 Task: Check the sale-to-list ratio of common area in the last 1 year.
Action: Mouse moved to (823, 188)
Screenshot: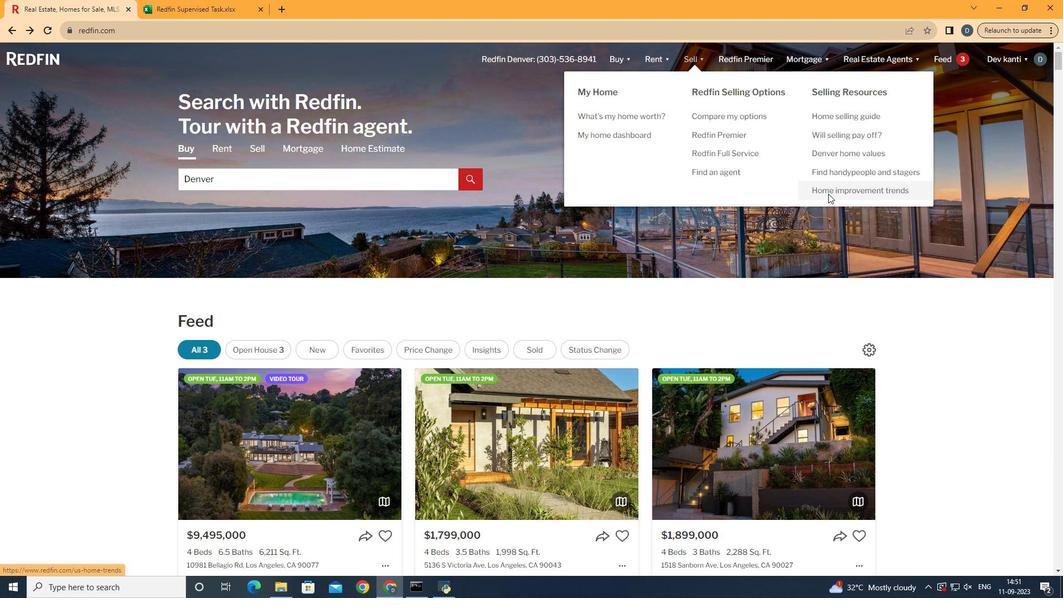 
Action: Mouse pressed left at (823, 188)
Screenshot: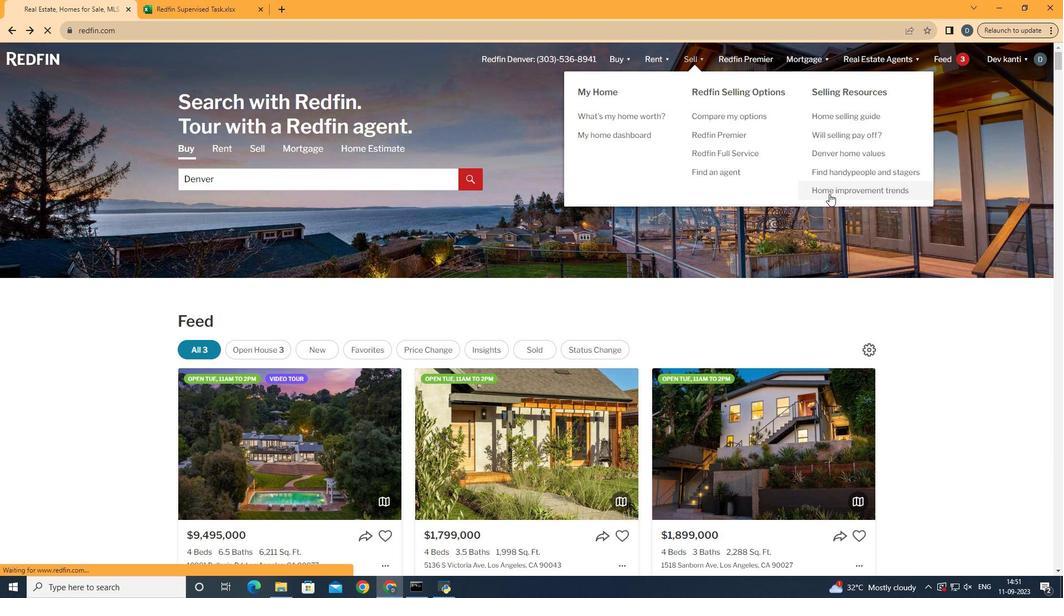 
Action: Mouse moved to (269, 206)
Screenshot: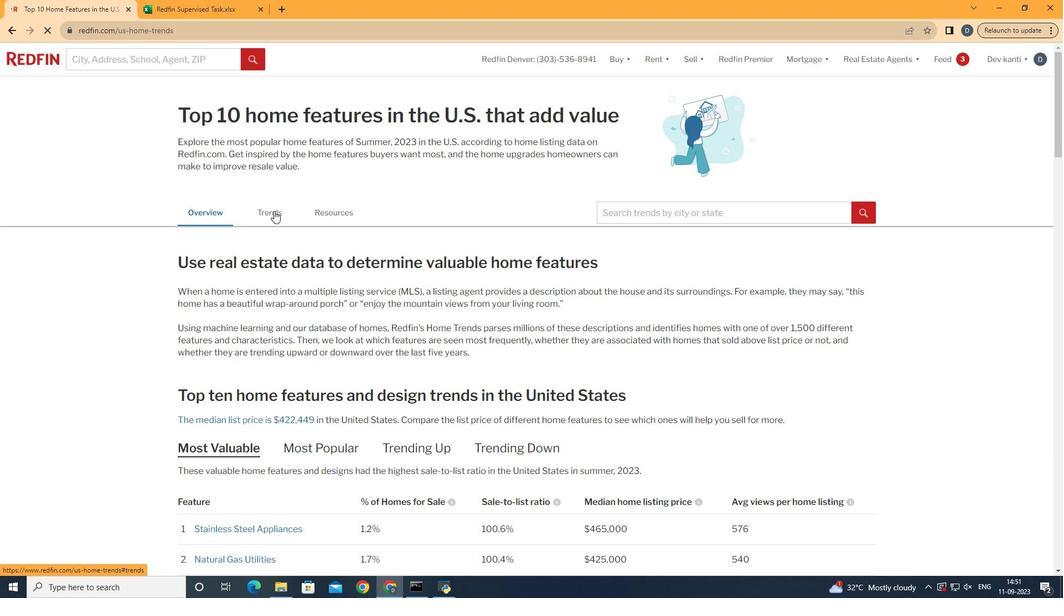 
Action: Mouse pressed left at (269, 206)
Screenshot: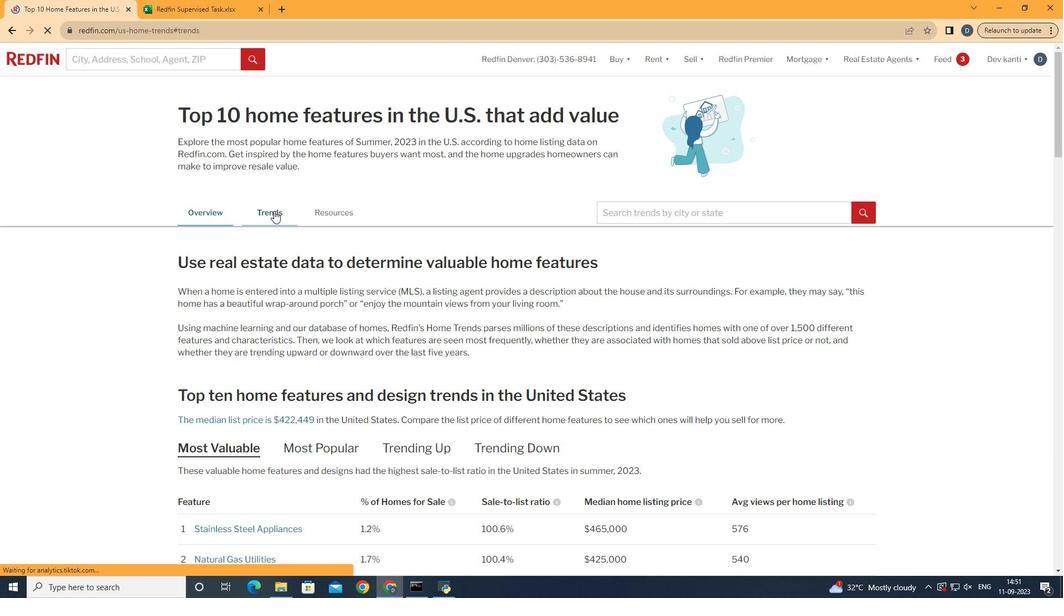 
Action: Mouse moved to (389, 311)
Screenshot: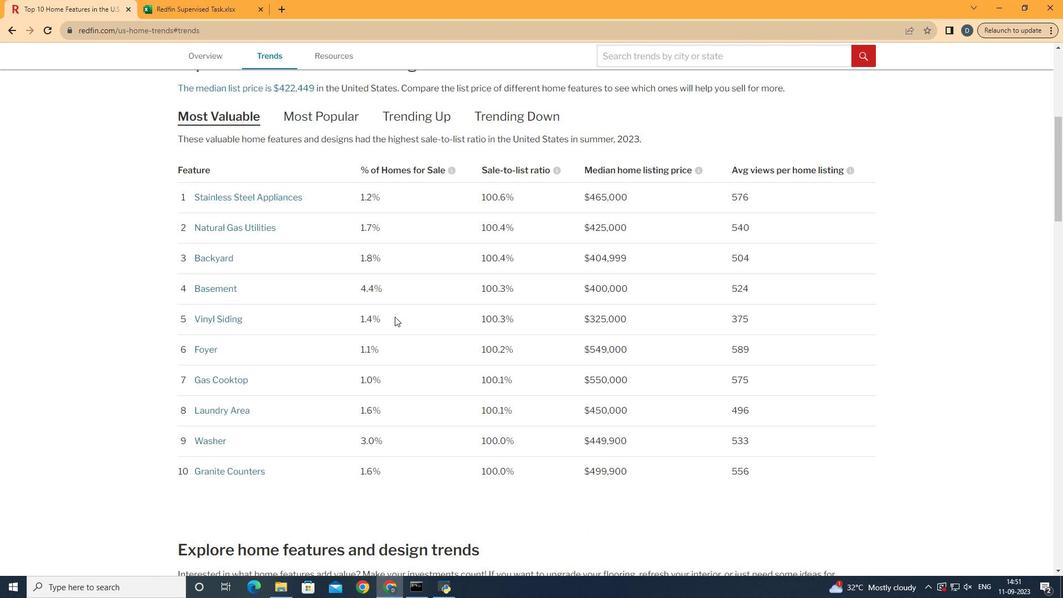 
Action: Mouse scrolled (389, 311) with delta (0, 0)
Screenshot: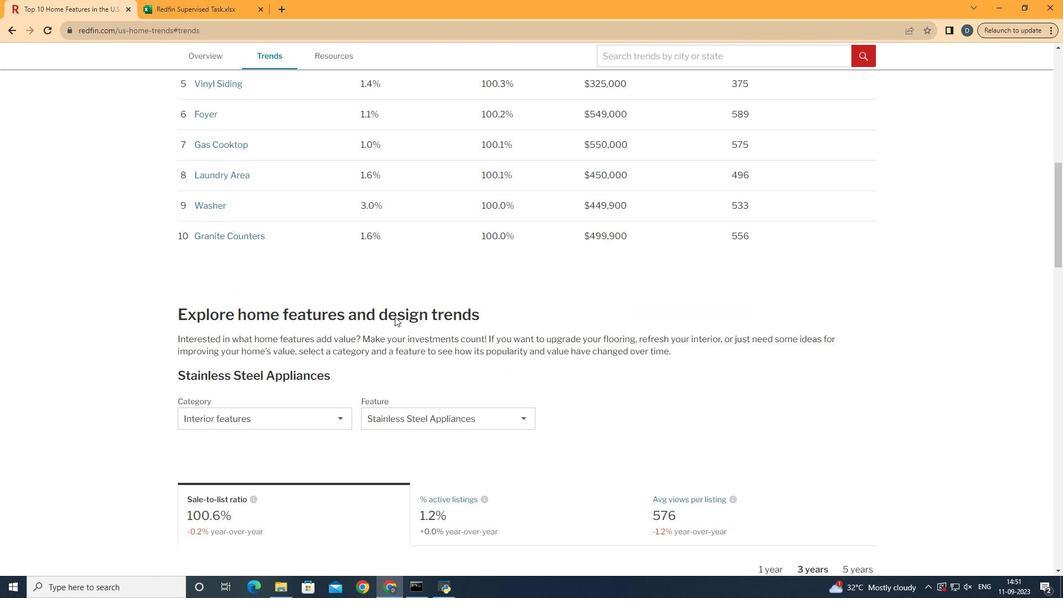 
Action: Mouse scrolled (389, 311) with delta (0, 0)
Screenshot: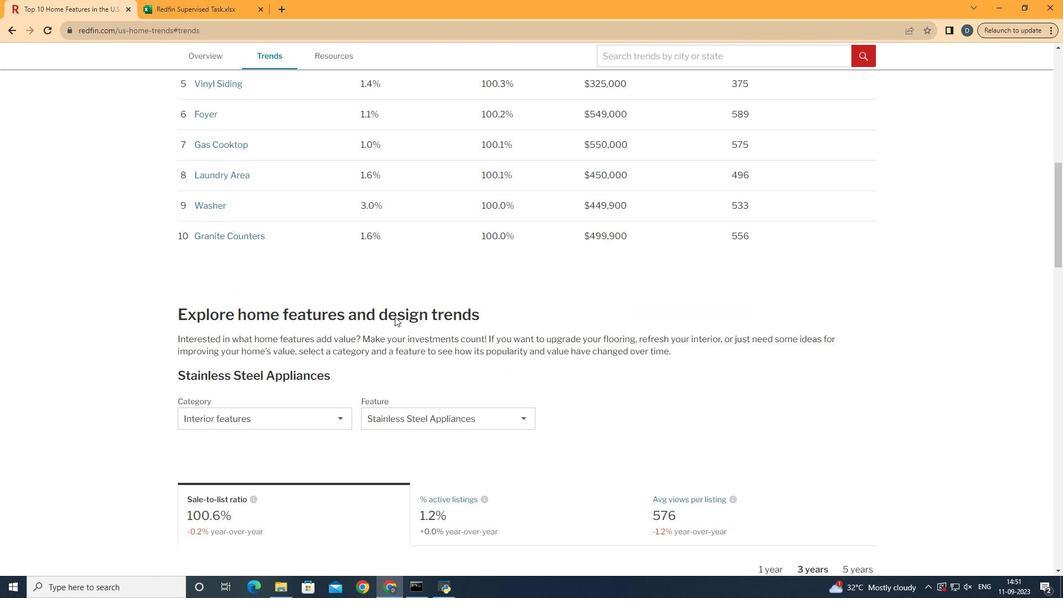 
Action: Mouse scrolled (389, 311) with delta (0, 0)
Screenshot: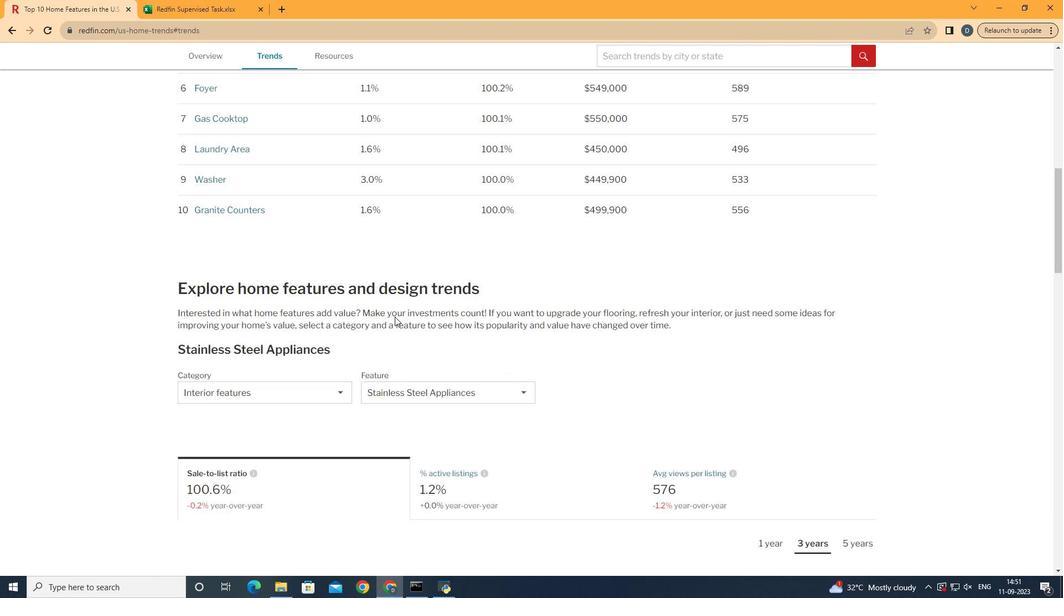 
Action: Mouse scrolled (389, 311) with delta (0, 0)
Screenshot: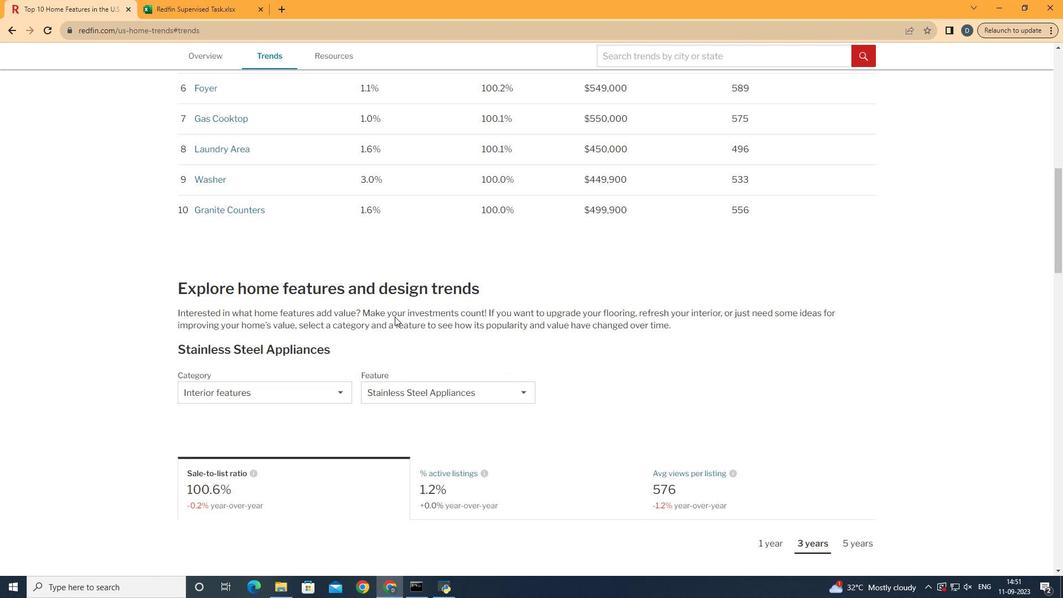 
Action: Mouse scrolled (389, 311) with delta (0, 0)
Screenshot: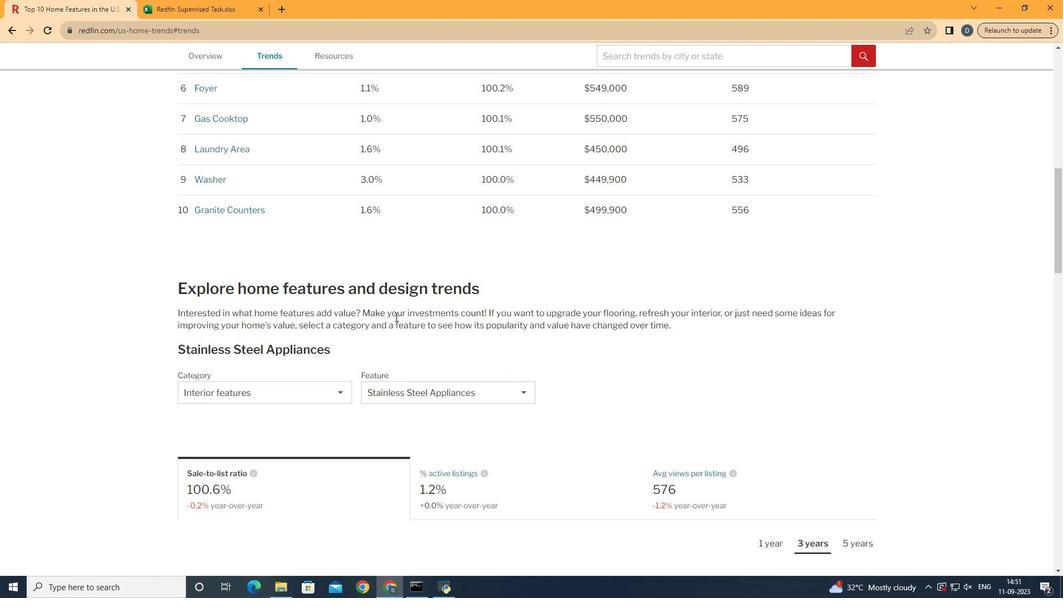 
Action: Mouse moved to (390, 311)
Screenshot: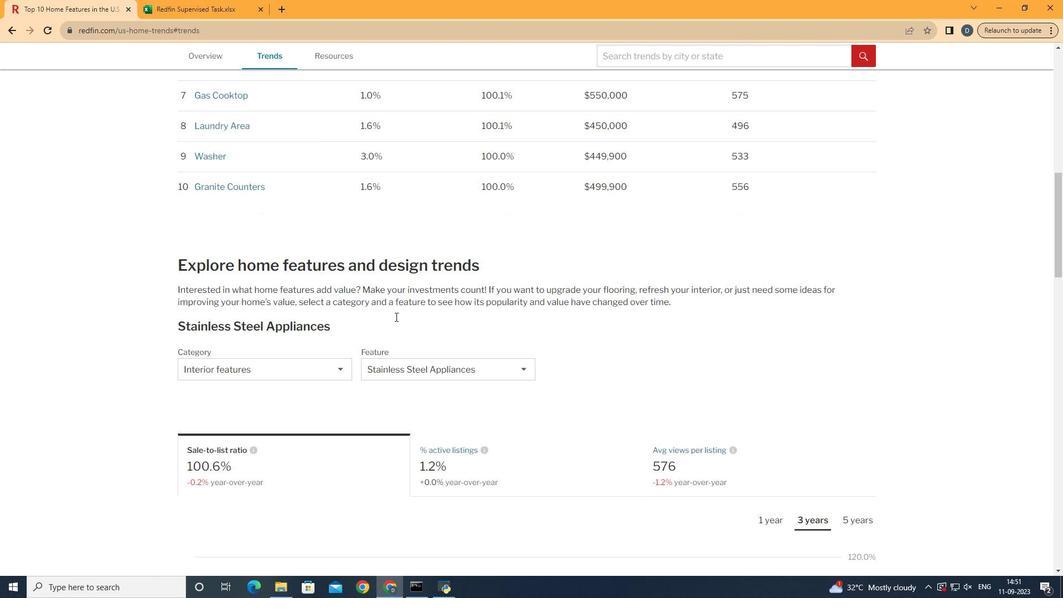 
Action: Mouse scrolled (390, 311) with delta (0, 0)
Screenshot: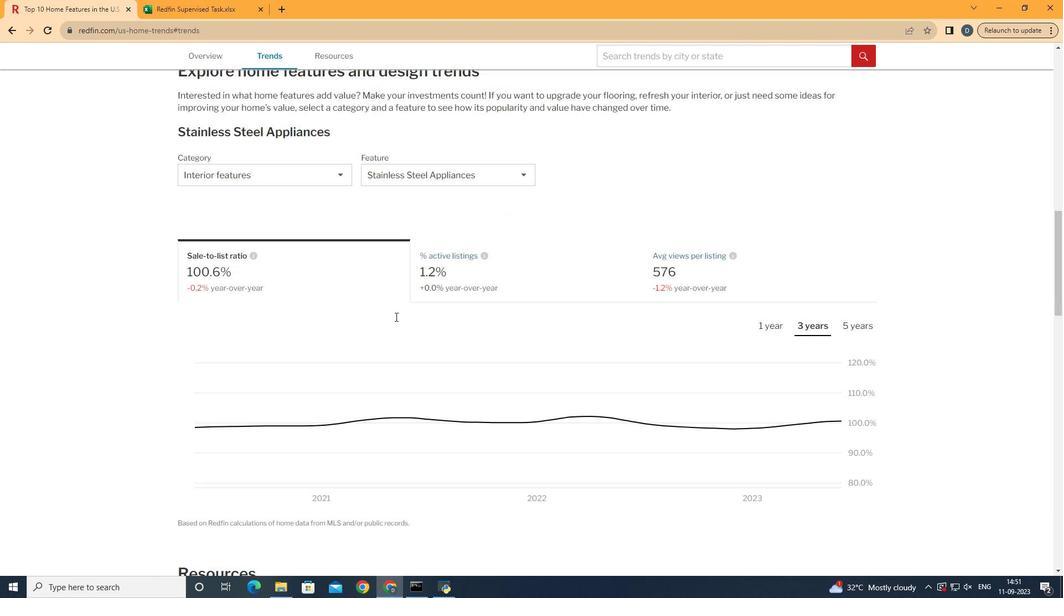 
Action: Mouse scrolled (390, 311) with delta (0, 0)
Screenshot: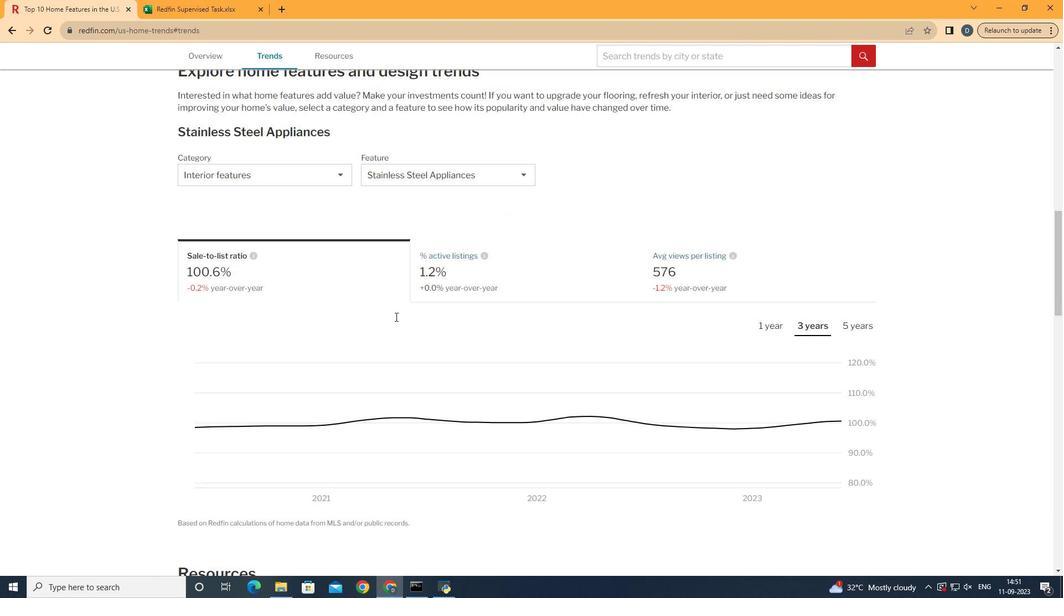 
Action: Mouse scrolled (390, 311) with delta (0, 0)
Screenshot: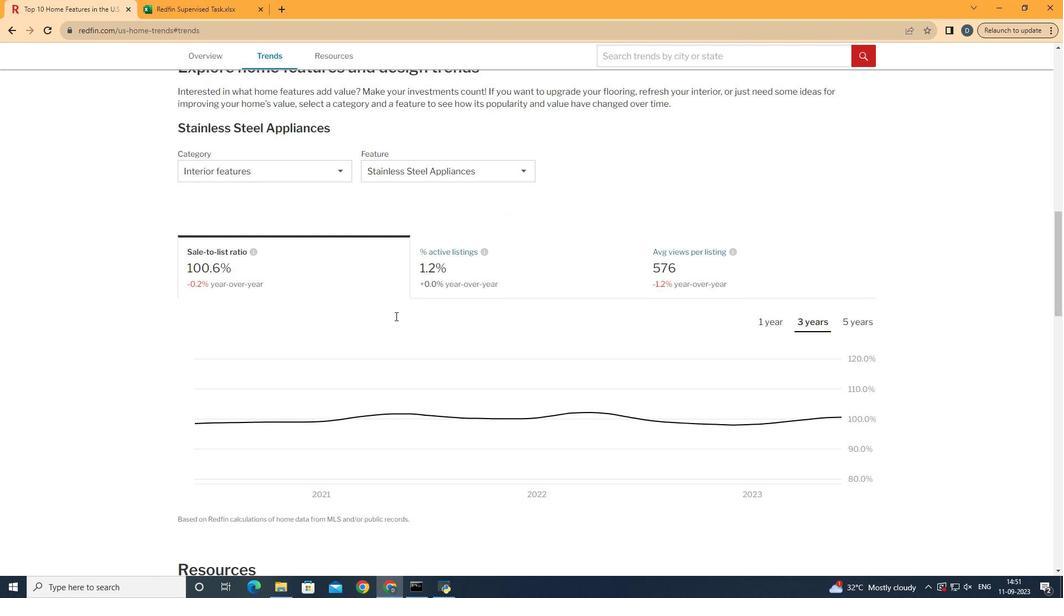 
Action: Mouse scrolled (390, 311) with delta (0, 0)
Screenshot: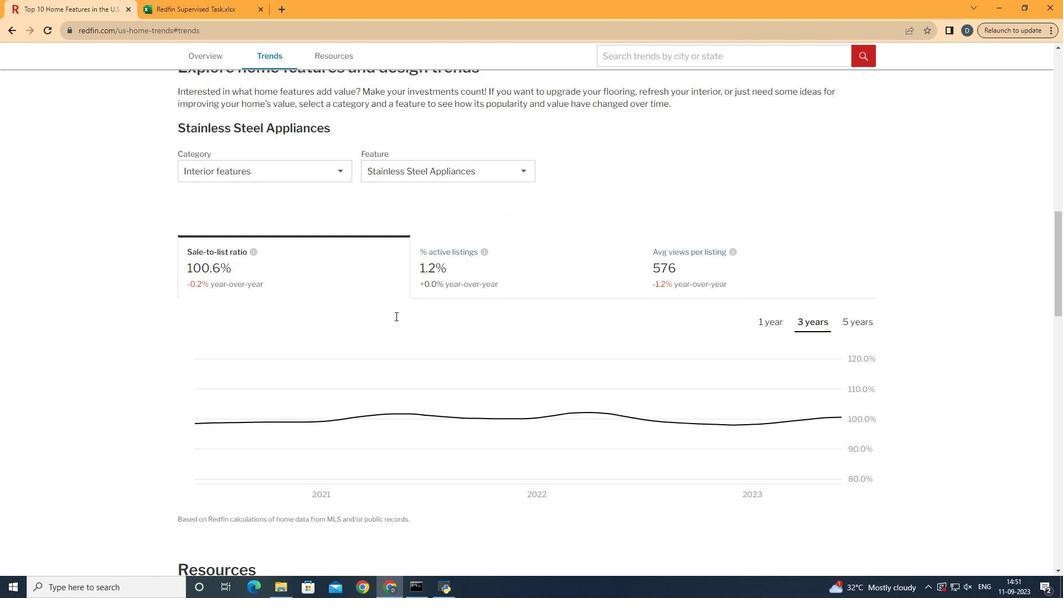 
Action: Mouse moved to (297, 166)
Screenshot: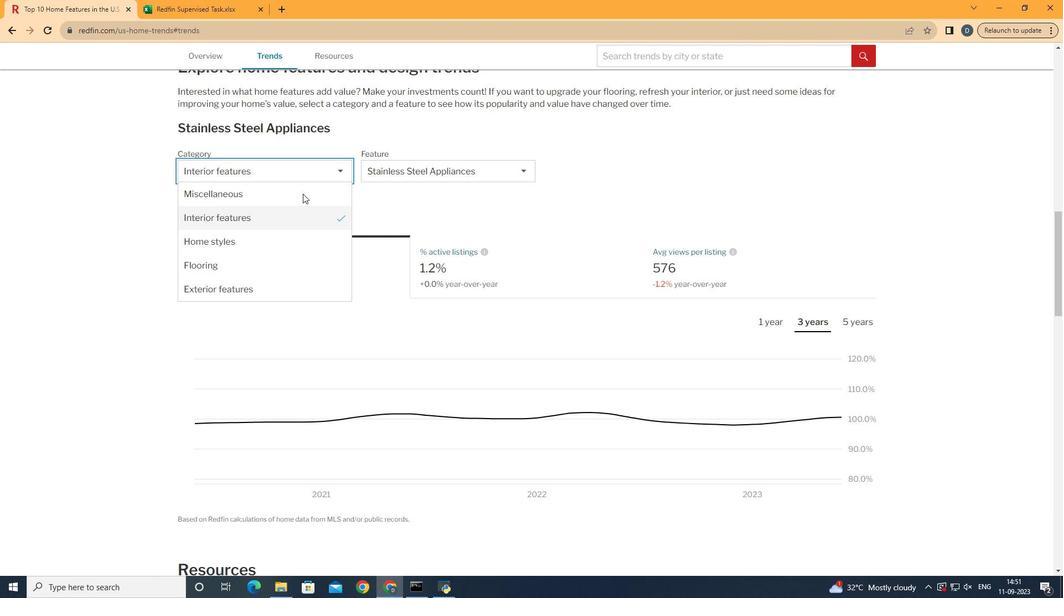 
Action: Mouse pressed left at (297, 166)
Screenshot: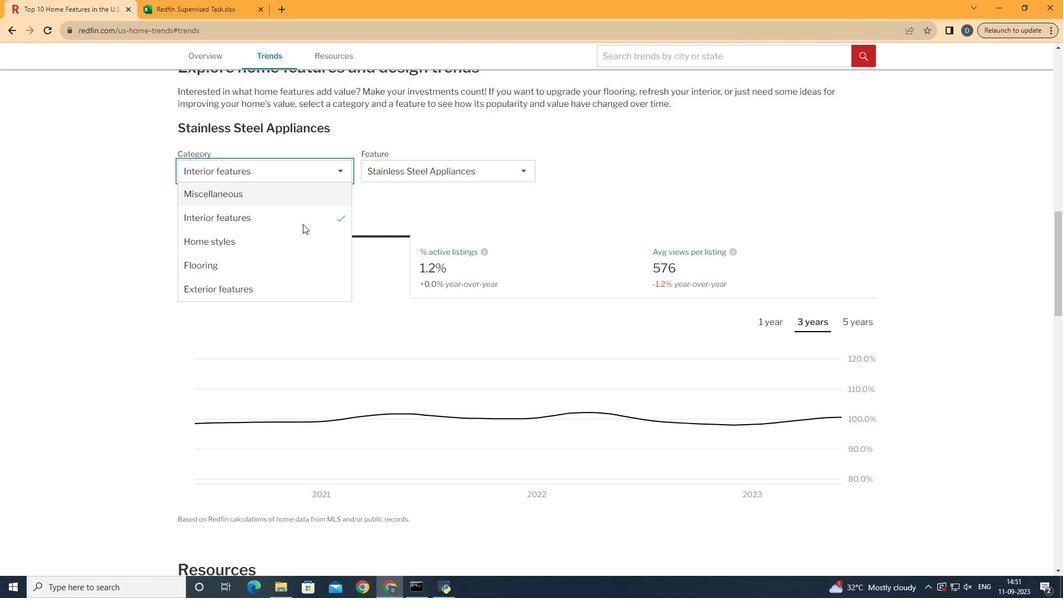 
Action: Mouse moved to (319, 217)
Screenshot: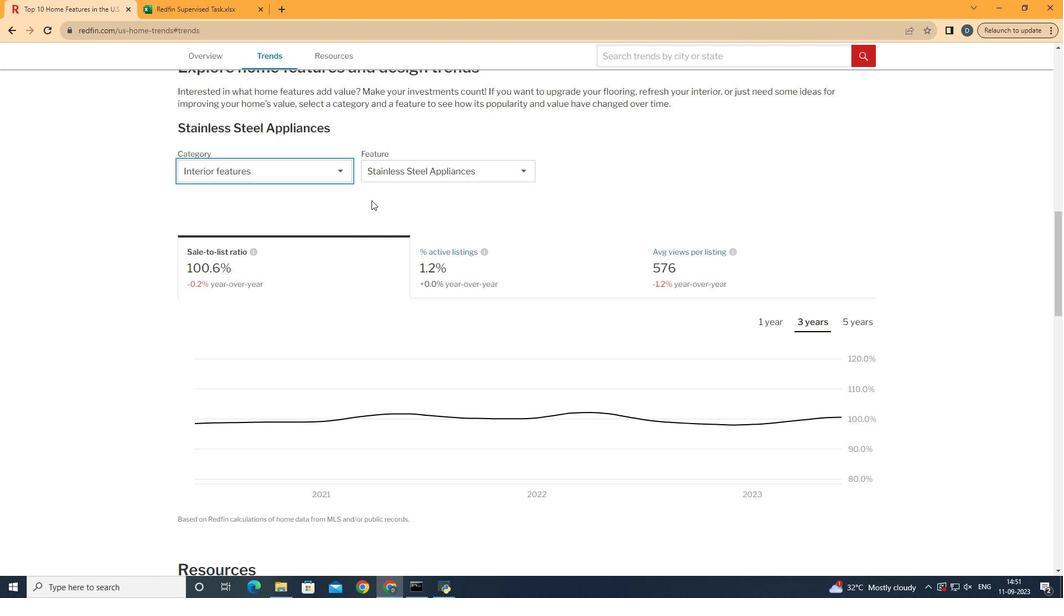 
Action: Mouse pressed left at (319, 217)
Screenshot: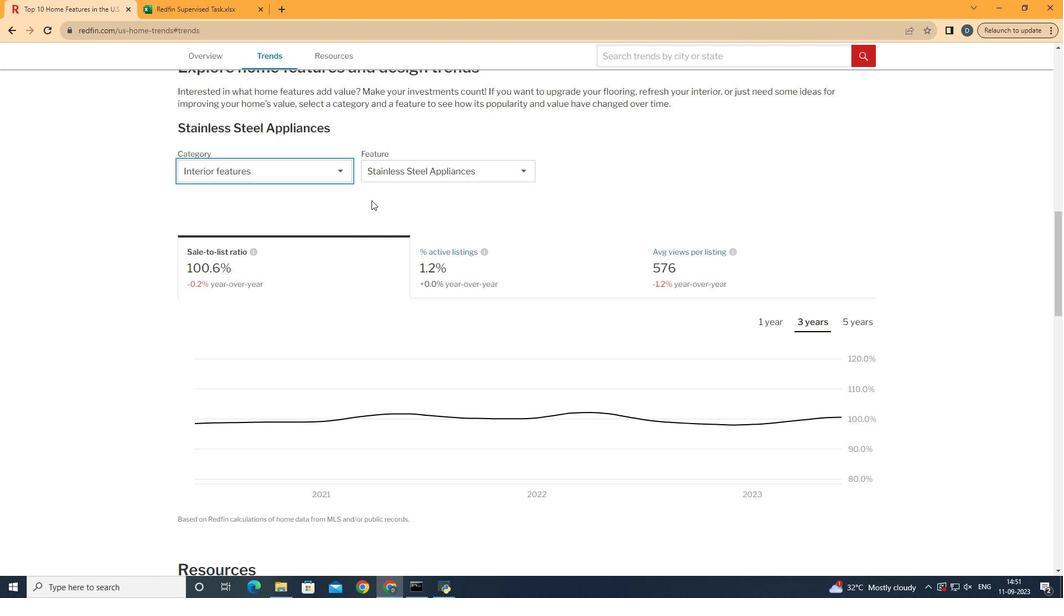 
Action: Mouse moved to (421, 169)
Screenshot: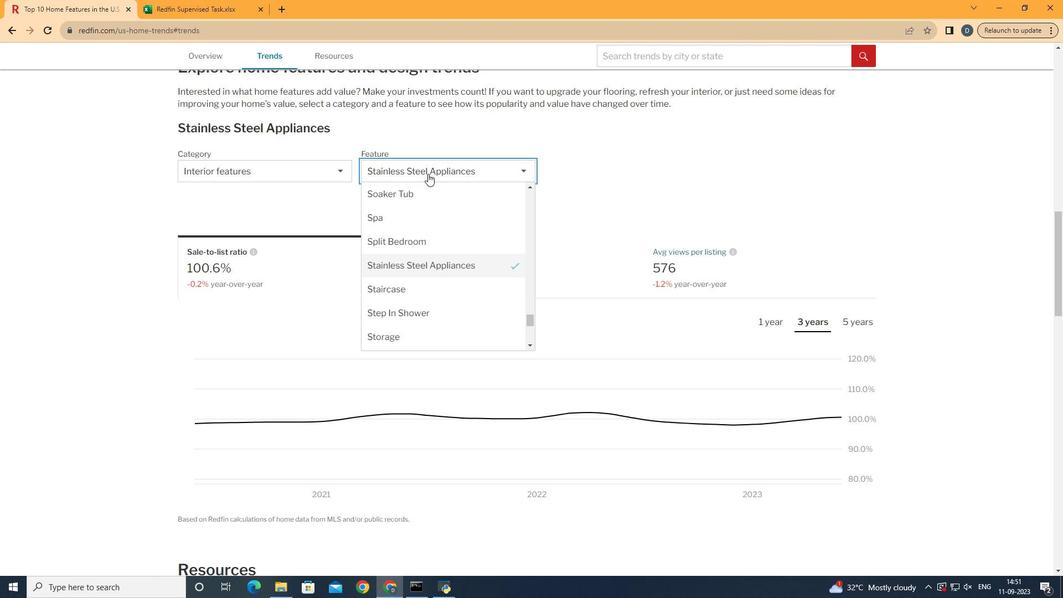 
Action: Mouse pressed left at (421, 169)
Screenshot: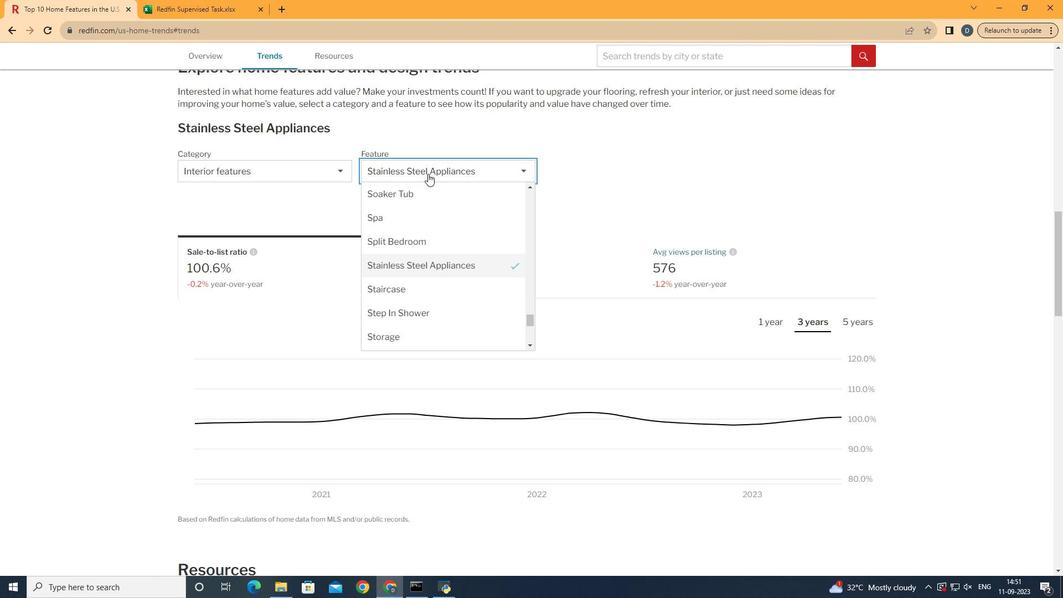 
Action: Mouse moved to (466, 296)
Screenshot: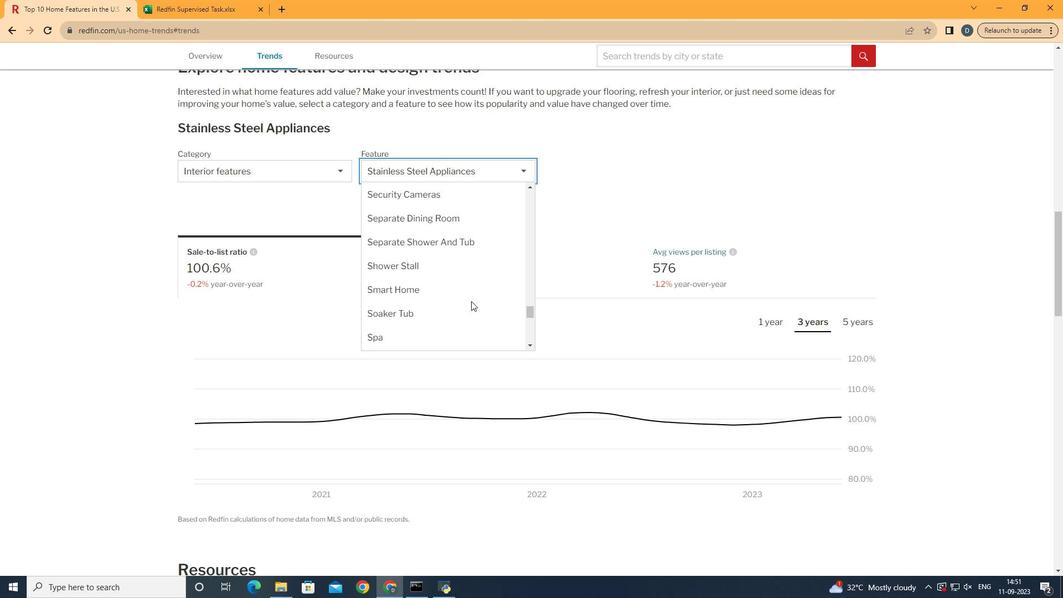 
Action: Mouse scrolled (466, 296) with delta (0, 0)
Screenshot: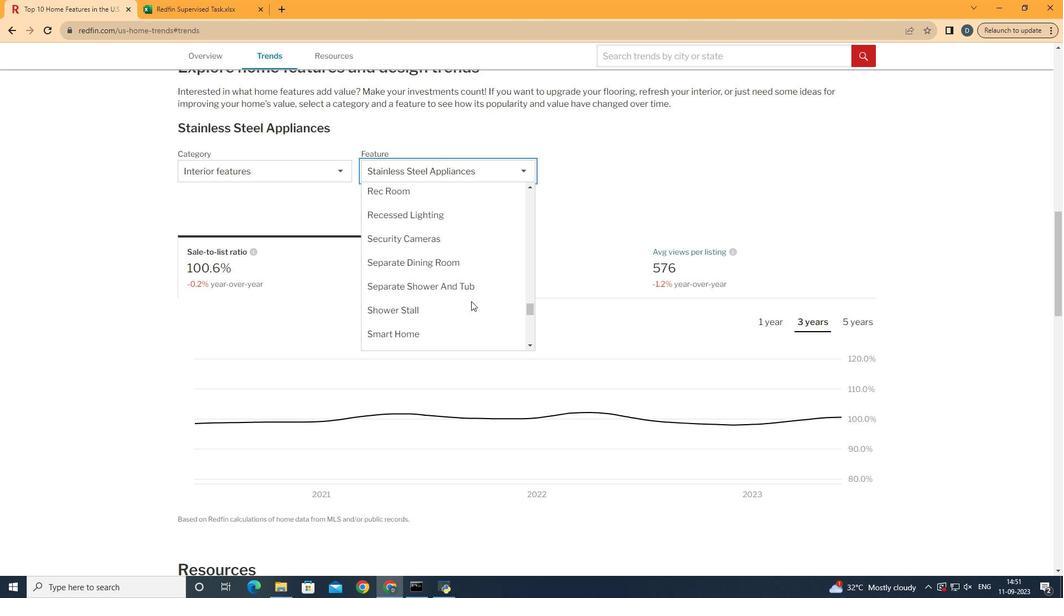 
Action: Mouse scrolled (466, 296) with delta (0, 0)
Screenshot: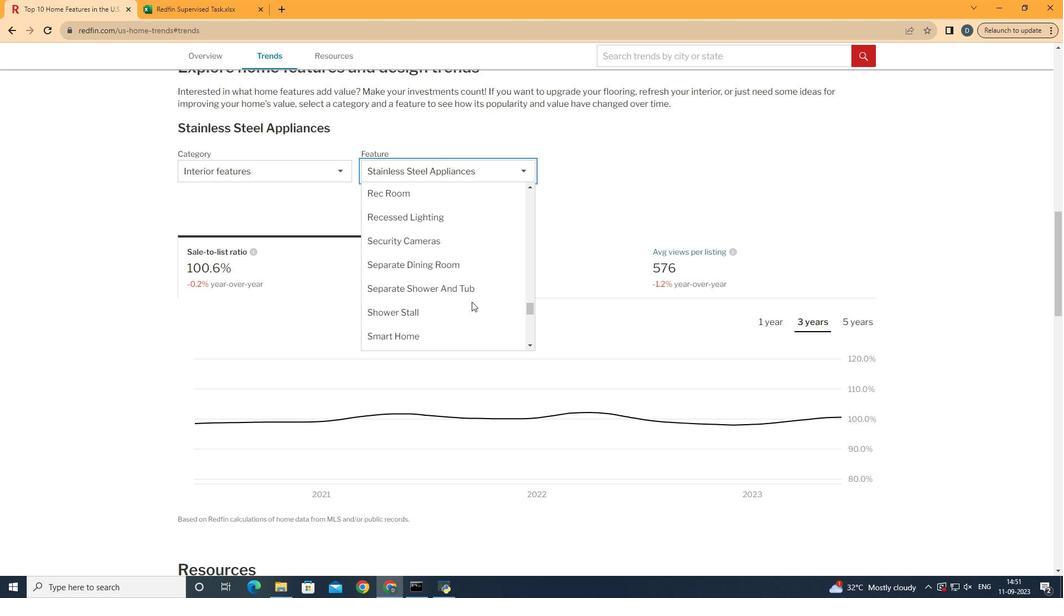 
Action: Mouse scrolled (466, 296) with delta (0, 0)
Screenshot: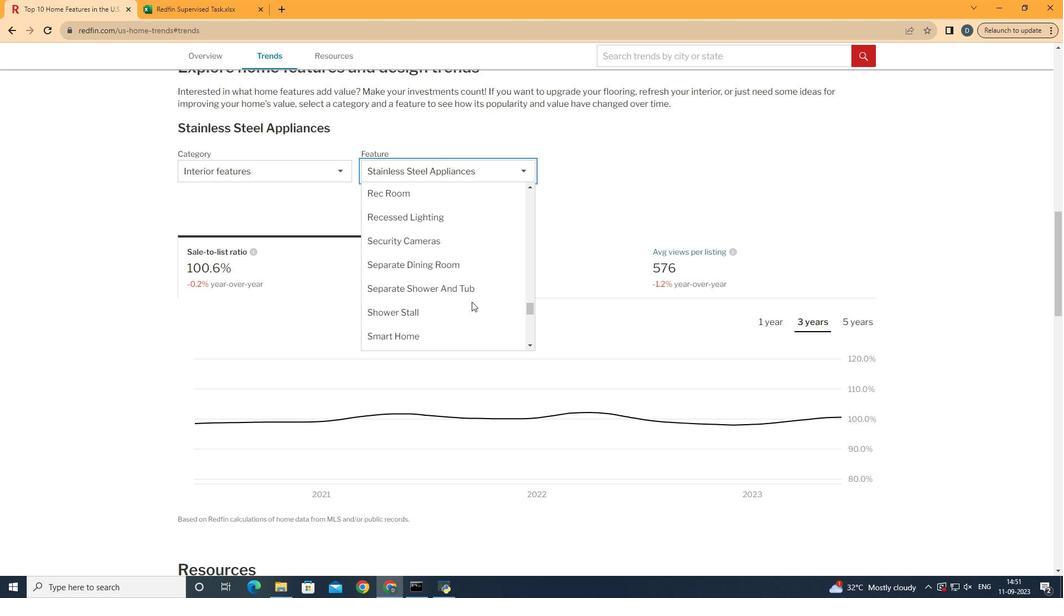 
Action: Mouse scrolled (466, 296) with delta (0, 0)
Screenshot: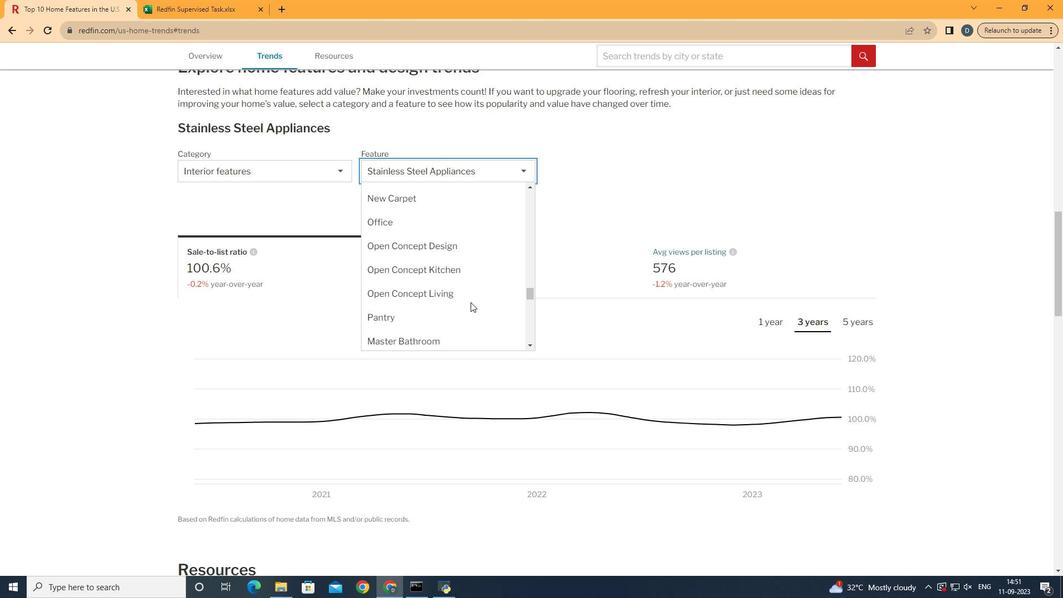 
Action: Mouse scrolled (466, 296) with delta (0, 0)
Screenshot: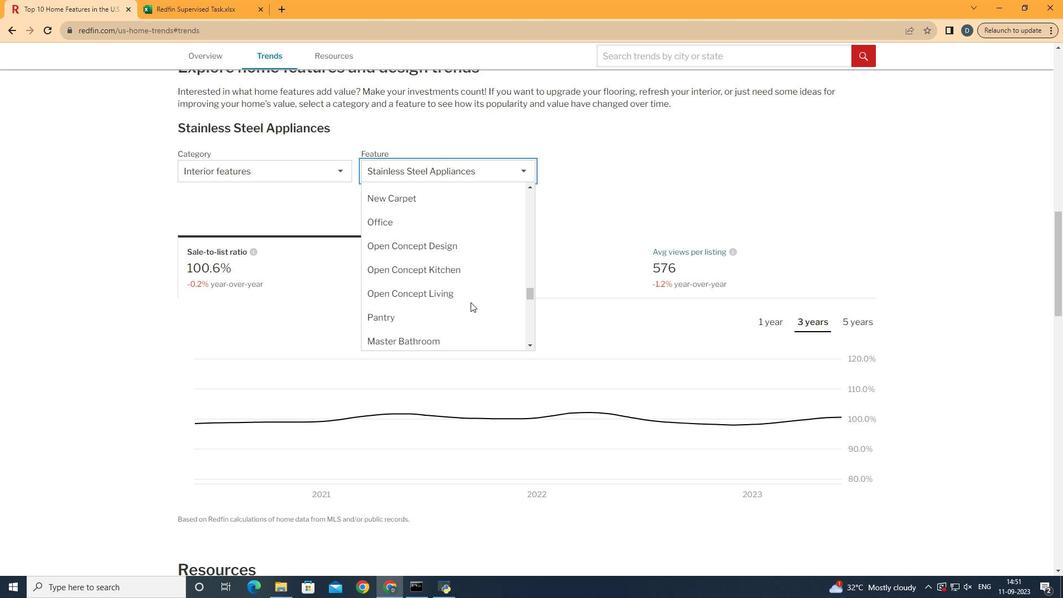 
Action: Mouse moved to (466, 296)
Screenshot: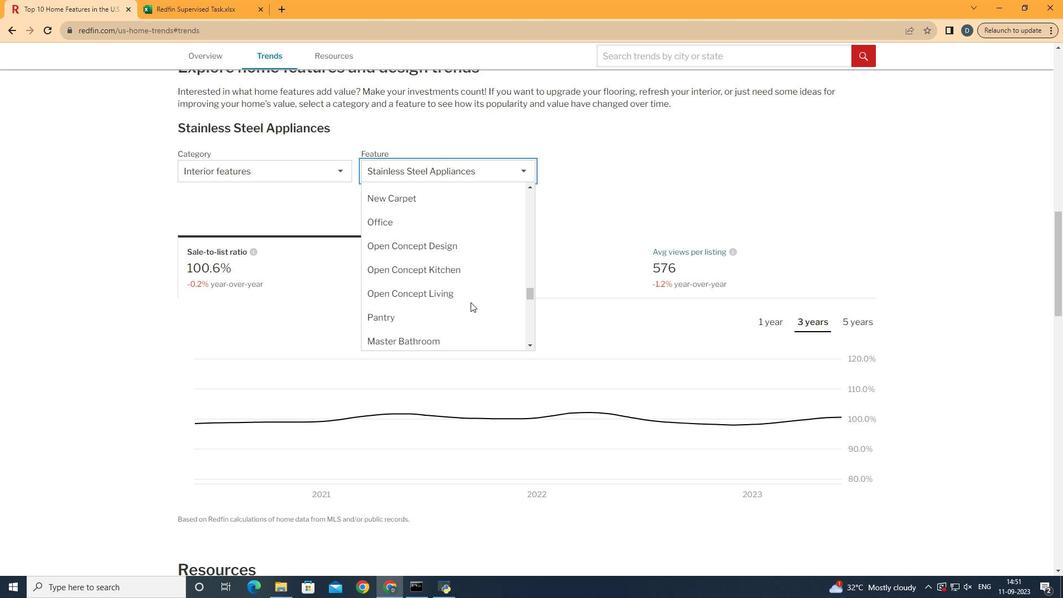 
Action: Mouse scrolled (466, 297) with delta (0, 0)
Screenshot: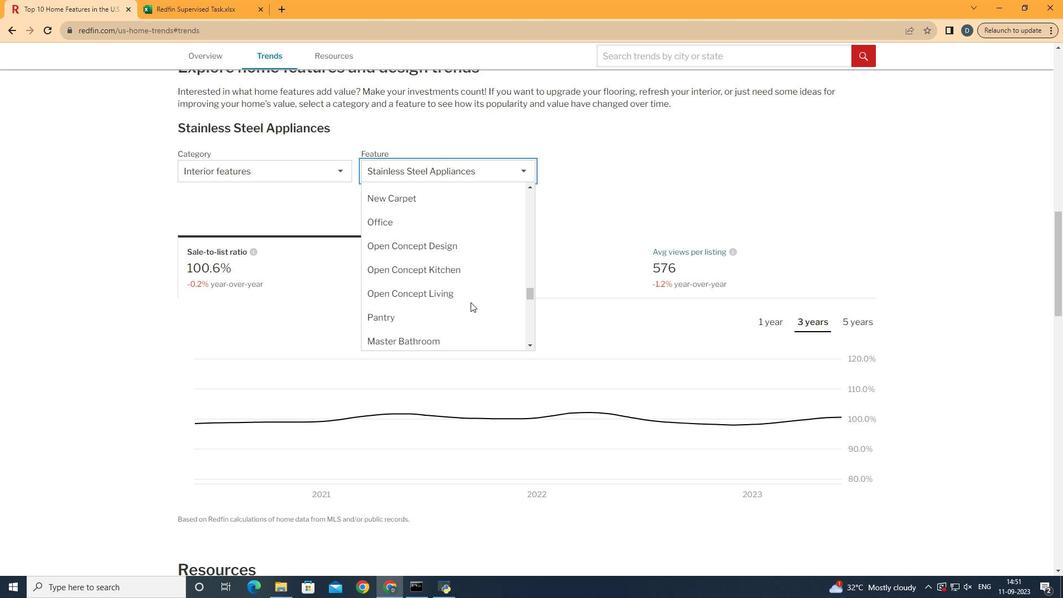 
Action: Mouse moved to (466, 296)
Screenshot: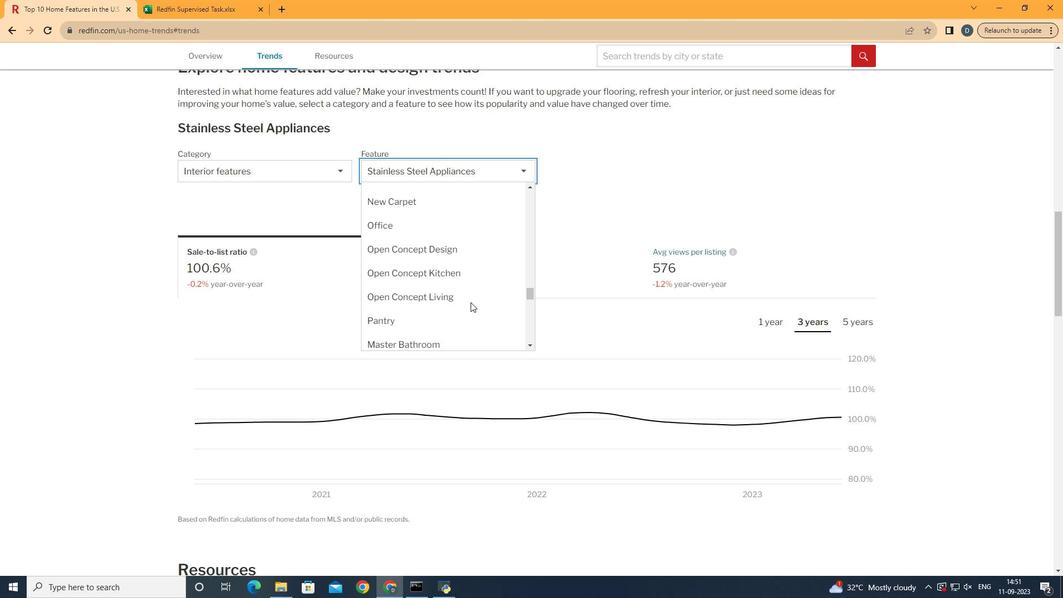 
Action: Mouse scrolled (466, 297) with delta (0, 0)
Screenshot: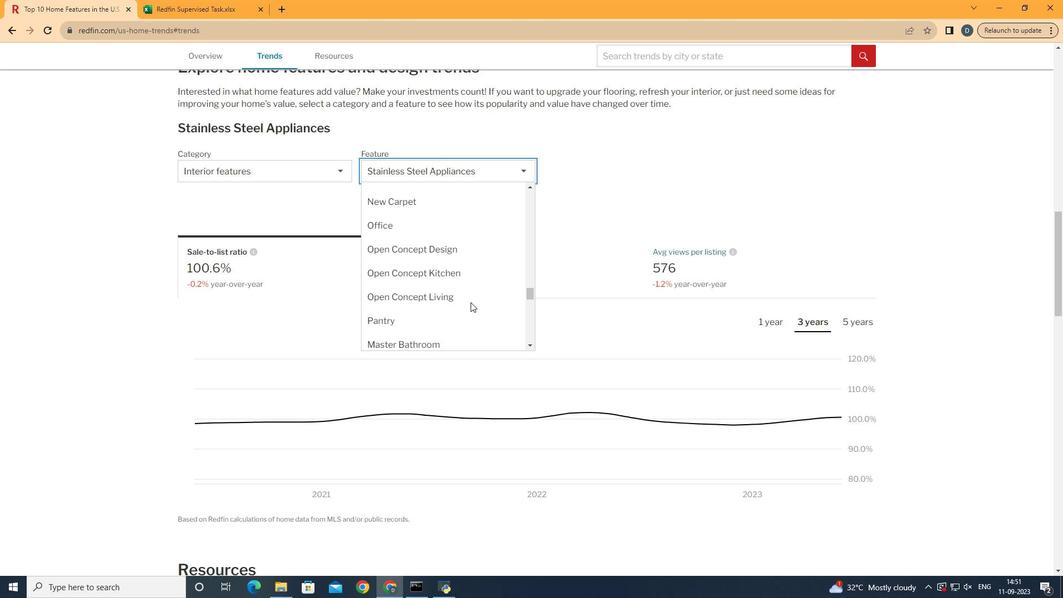 
Action: Mouse moved to (465, 297)
Screenshot: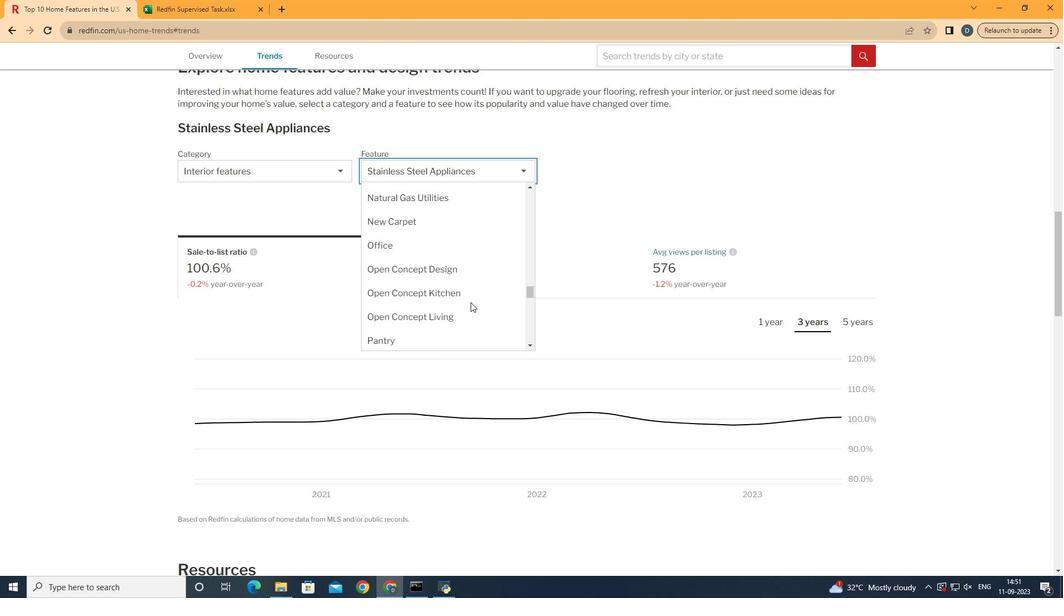 
Action: Mouse scrolled (465, 297) with delta (0, 0)
Screenshot: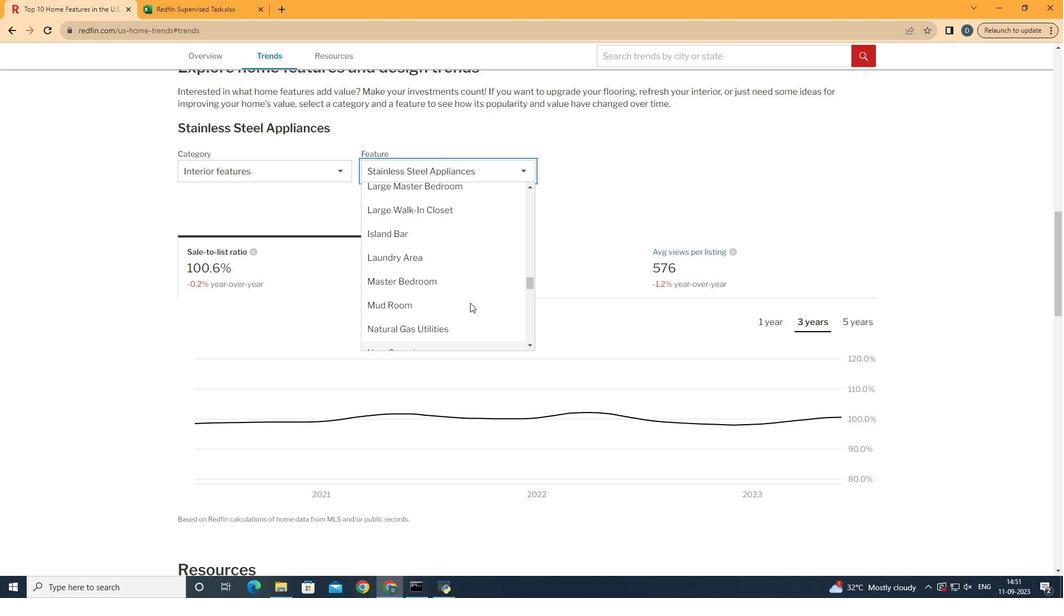 
Action: Mouse scrolled (465, 297) with delta (0, 0)
Screenshot: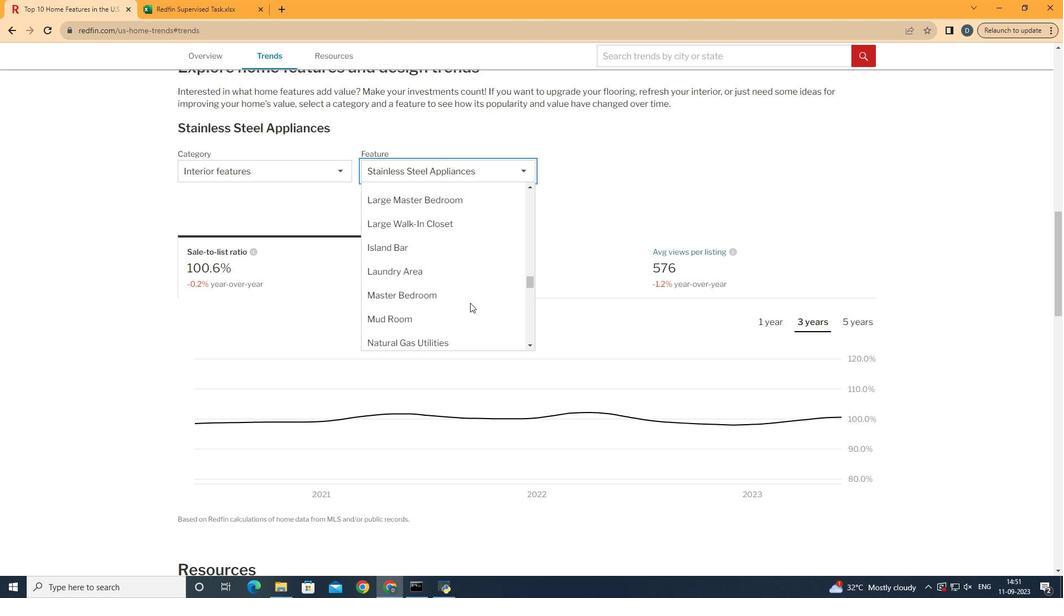 
Action: Mouse scrolled (465, 297) with delta (0, 0)
Screenshot: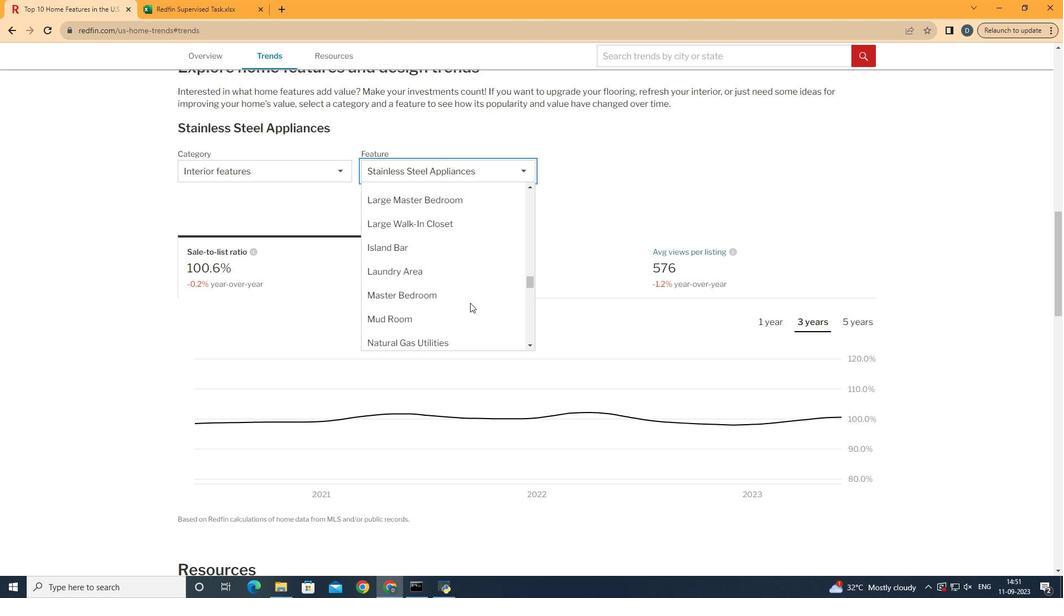 
Action: Mouse moved to (465, 297)
Screenshot: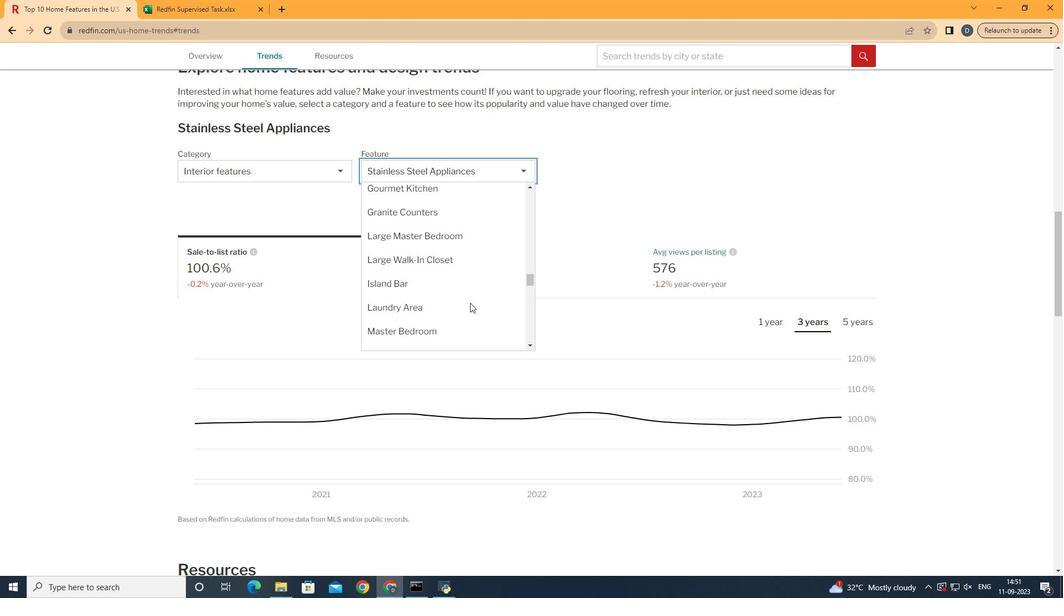
Action: Mouse scrolled (465, 298) with delta (0, 0)
Screenshot: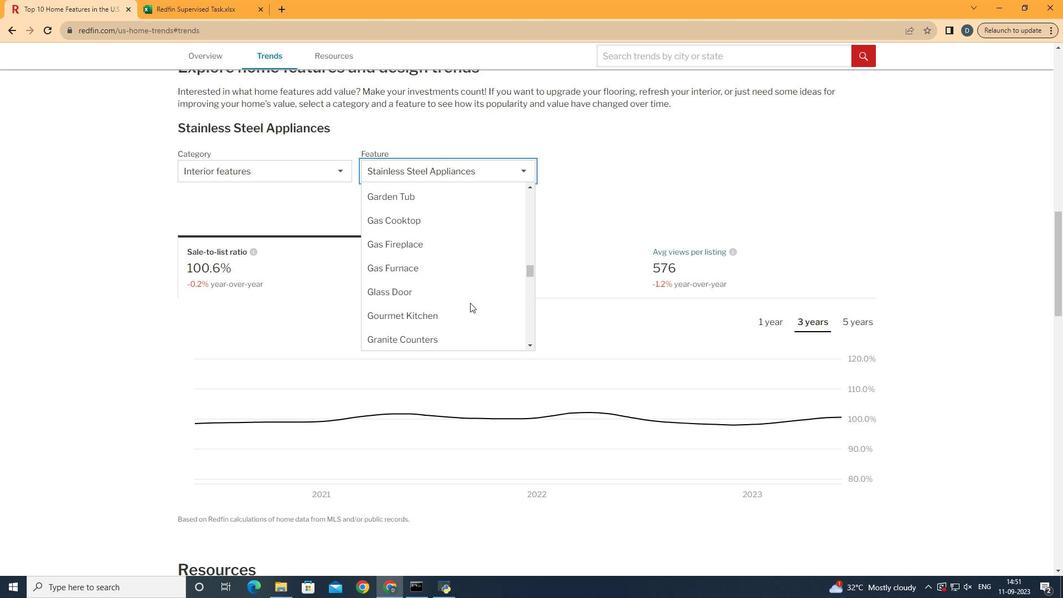 
Action: Mouse scrolled (465, 298) with delta (0, 0)
Screenshot: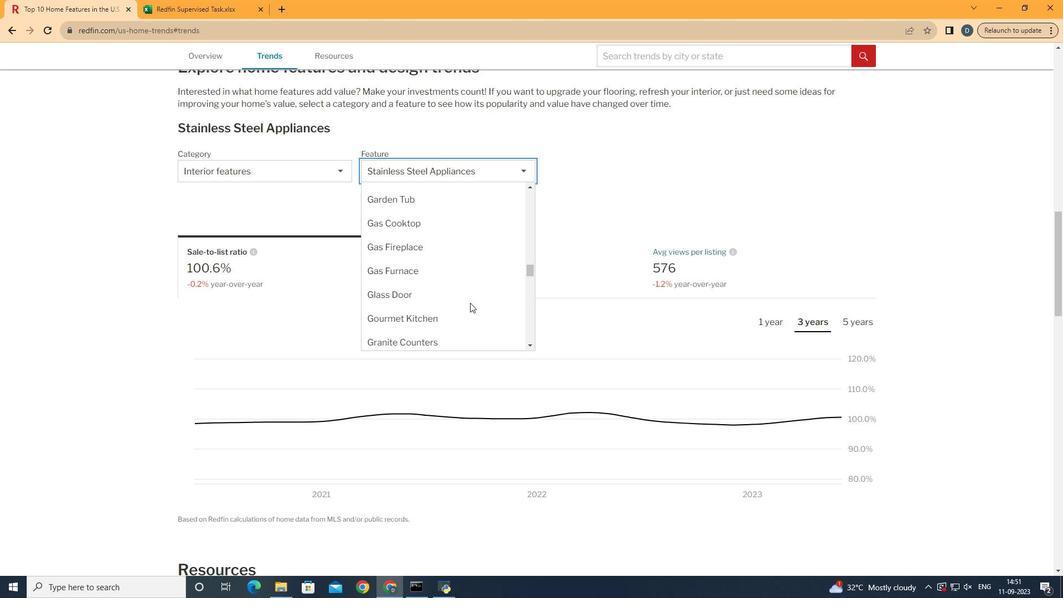 
Action: Mouse scrolled (465, 298) with delta (0, 0)
Screenshot: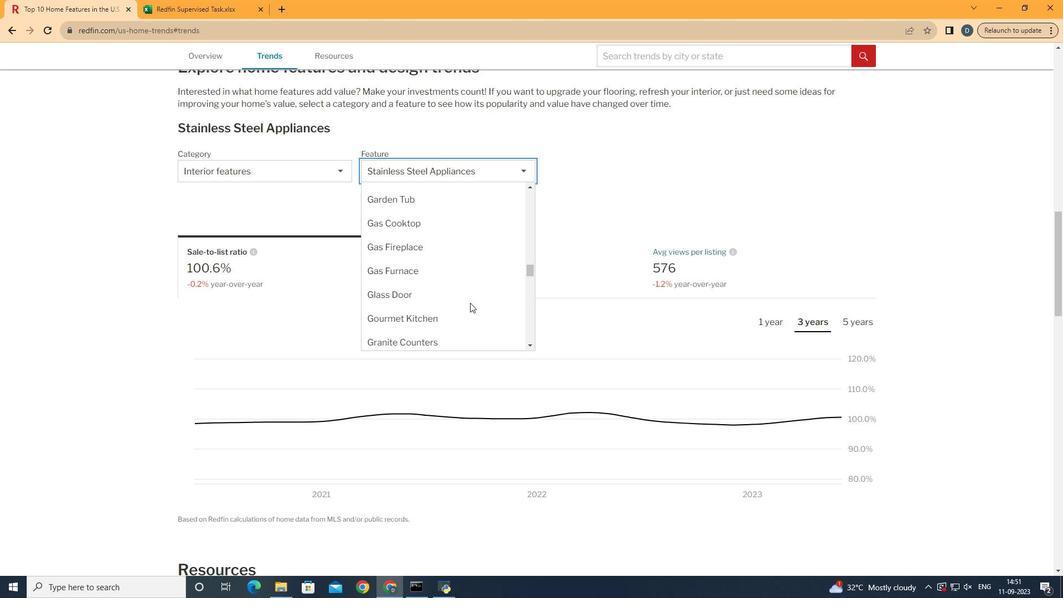 
Action: Mouse scrolled (465, 298) with delta (0, 0)
Screenshot: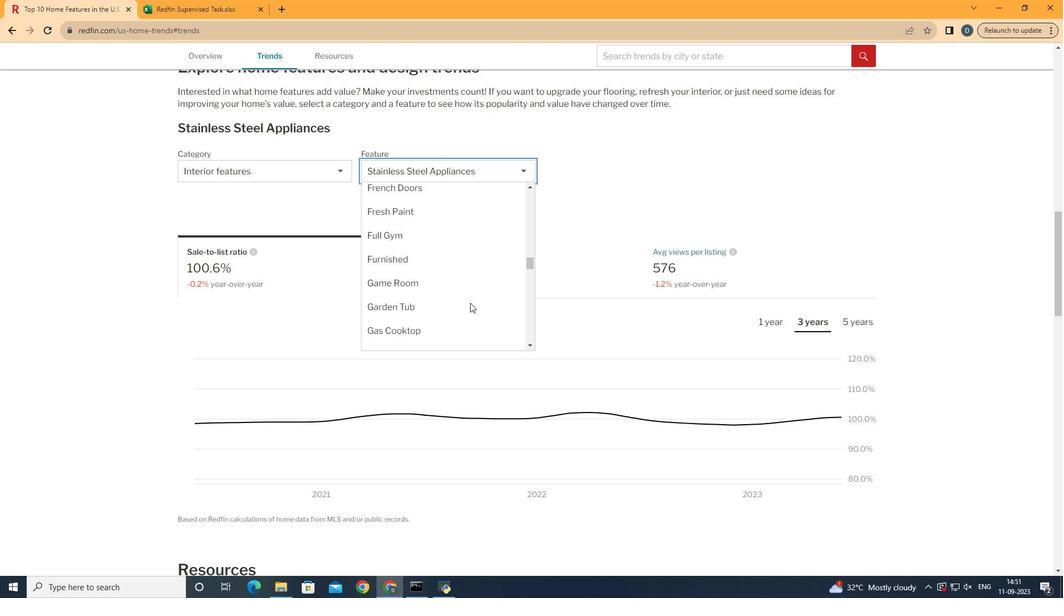 
Action: Mouse scrolled (465, 298) with delta (0, 0)
Screenshot: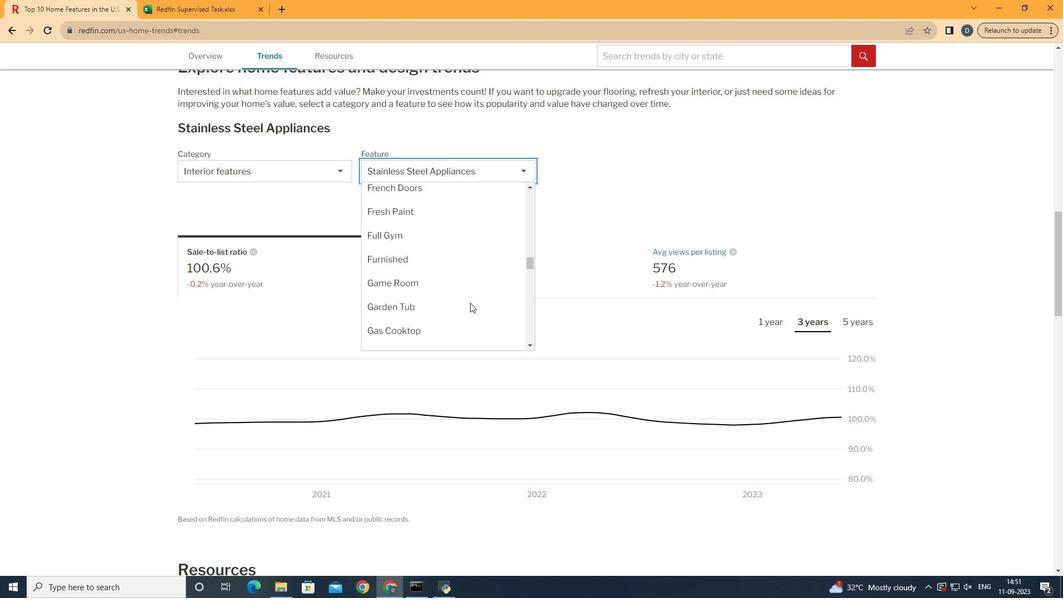 
Action: Mouse scrolled (465, 298) with delta (0, 0)
Screenshot: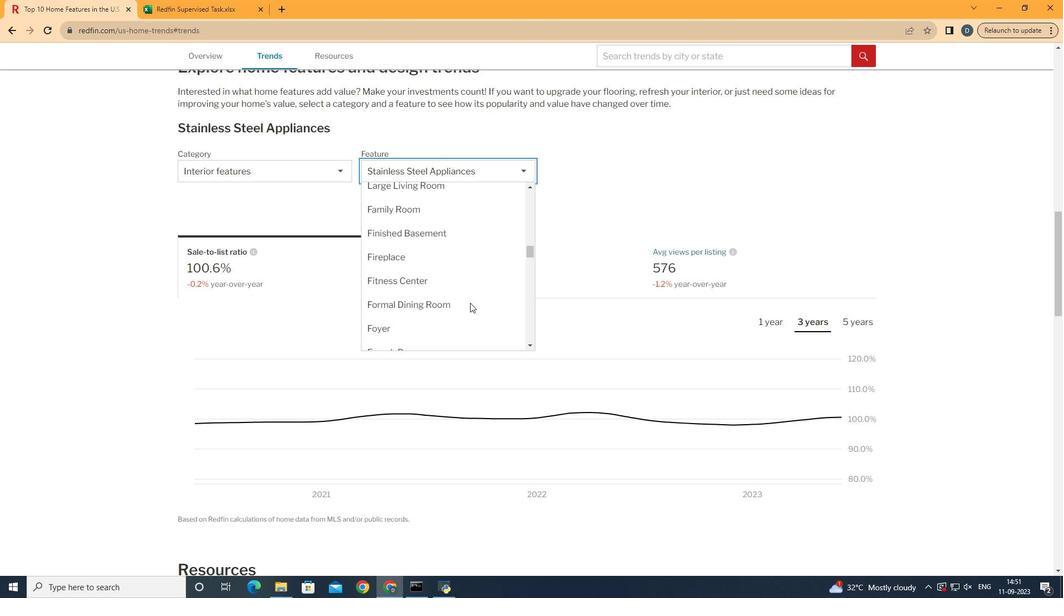 
Action: Mouse scrolled (465, 298) with delta (0, 0)
Screenshot: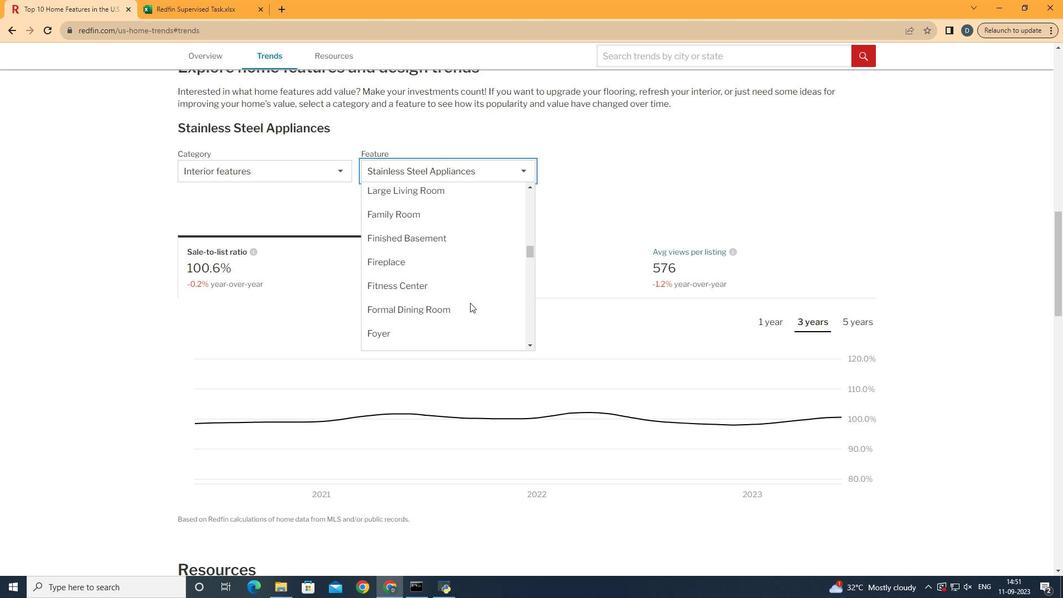 
Action: Mouse scrolled (465, 298) with delta (0, 0)
Screenshot: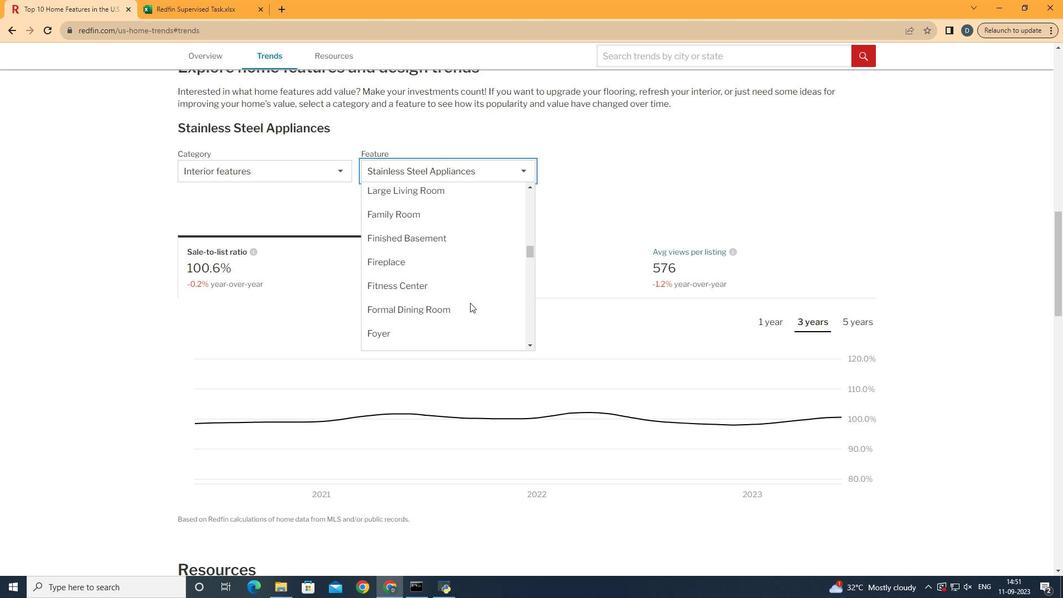 
Action: Mouse scrolled (465, 298) with delta (0, 0)
Screenshot: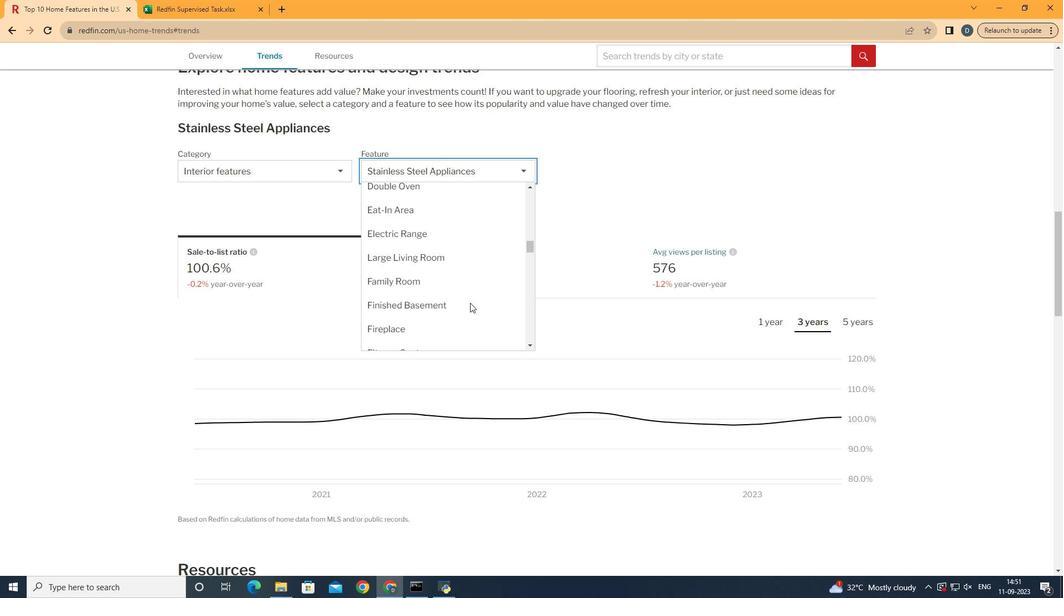 
Action: Mouse scrolled (465, 298) with delta (0, 0)
Screenshot: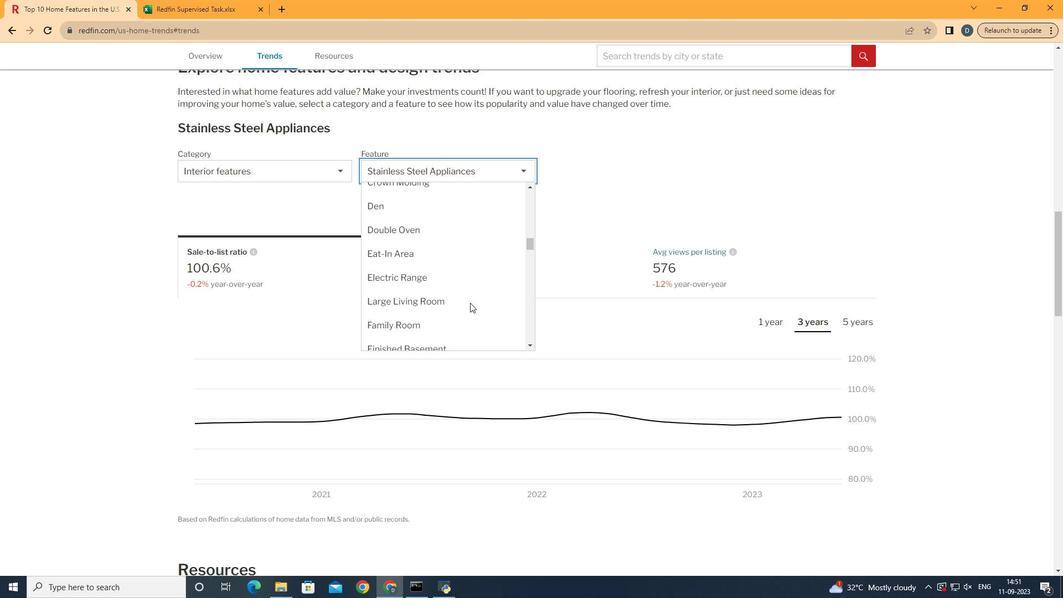 
Action: Mouse scrolled (465, 298) with delta (0, 0)
Screenshot: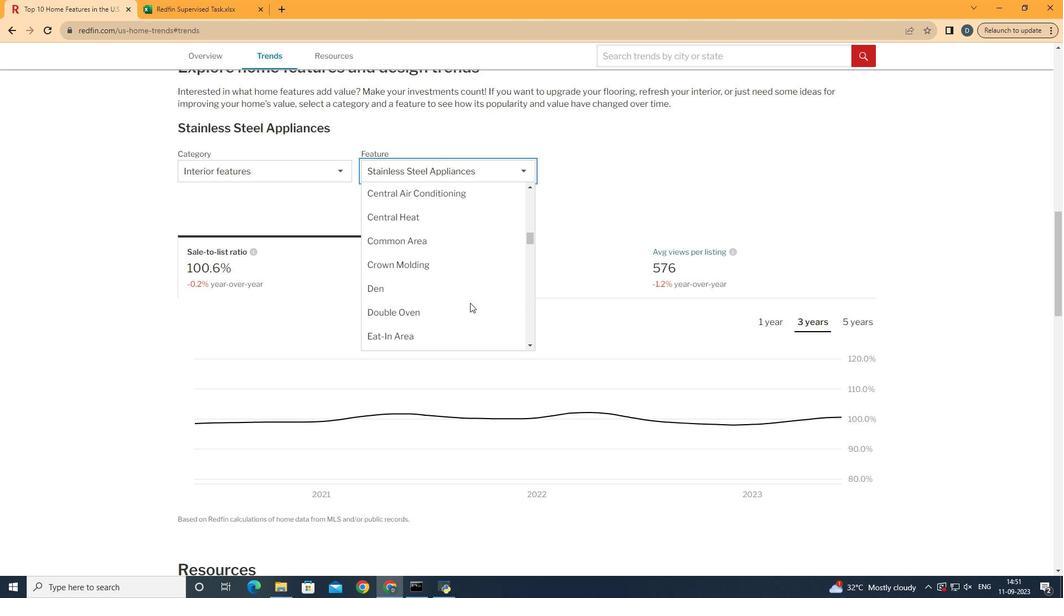 
Action: Mouse scrolled (465, 298) with delta (0, 0)
Screenshot: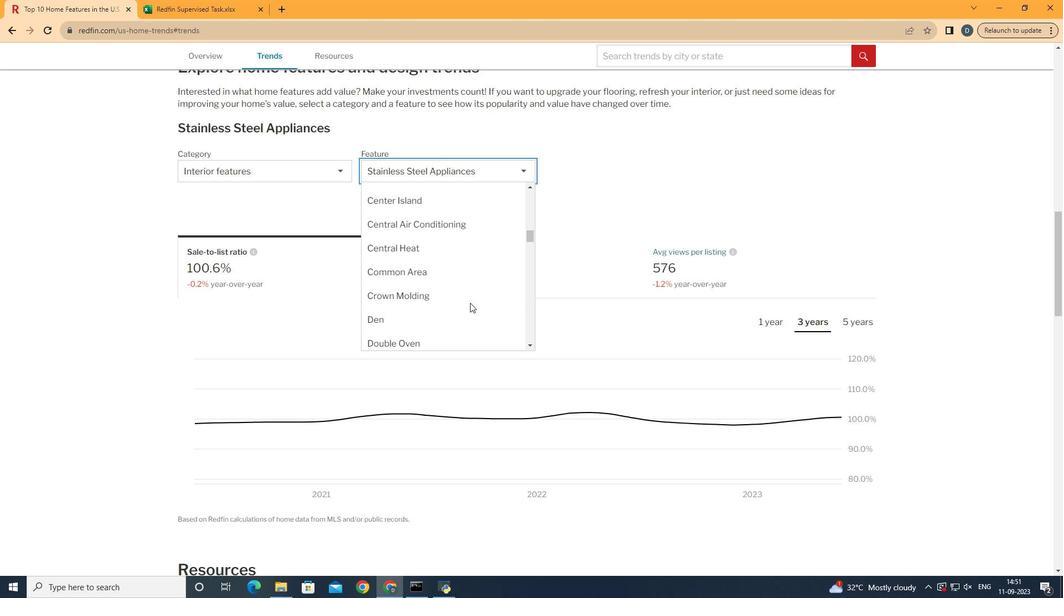 
Action: Mouse scrolled (465, 298) with delta (0, 0)
Screenshot: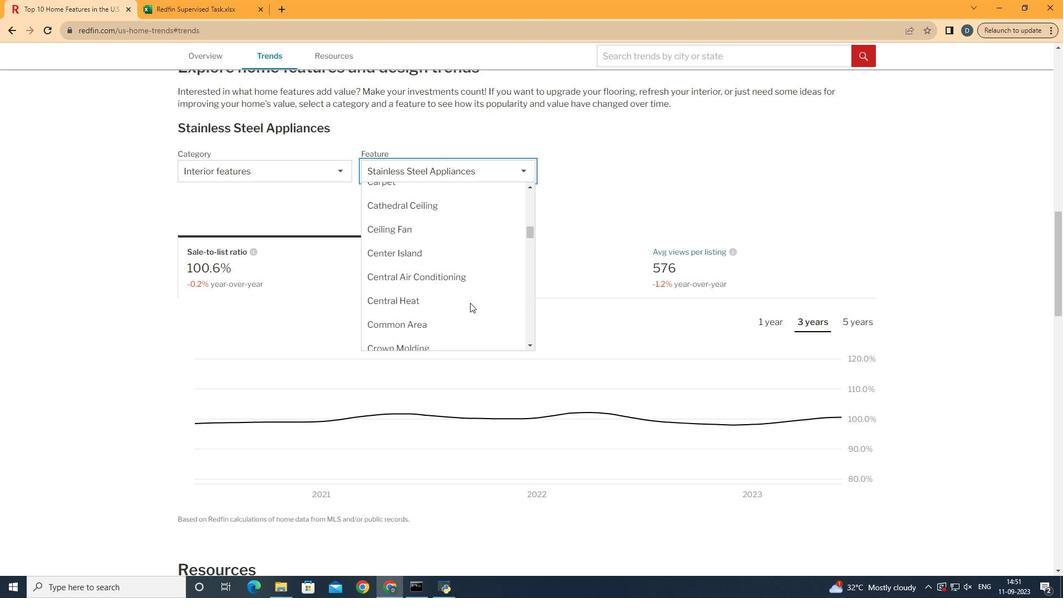 
Action: Mouse scrolled (465, 298) with delta (0, 0)
Screenshot: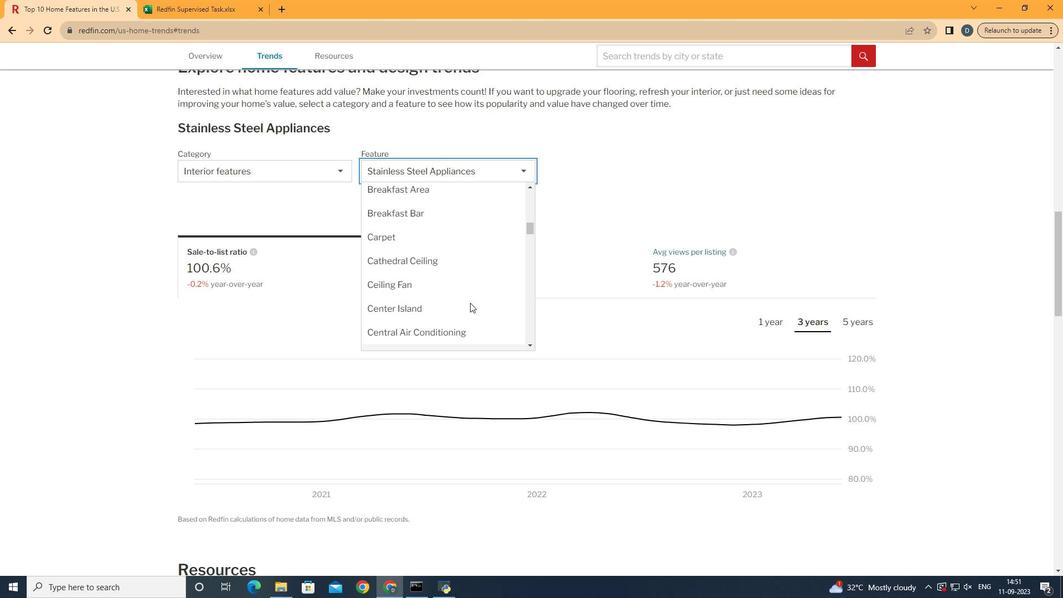 
Action: Mouse moved to (465, 280)
Screenshot: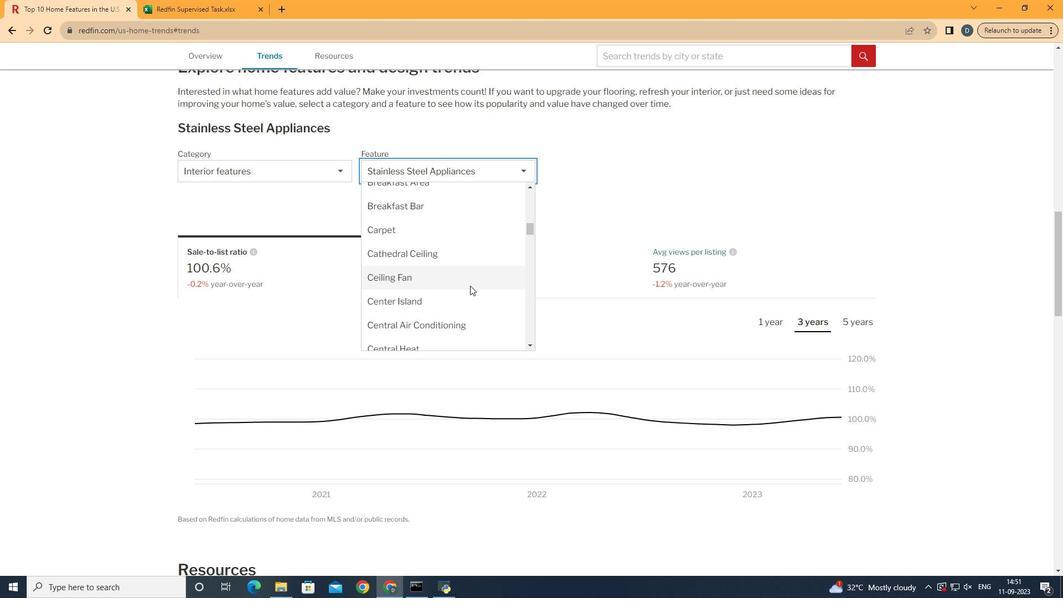 
Action: Mouse scrolled (465, 280) with delta (0, 0)
Screenshot: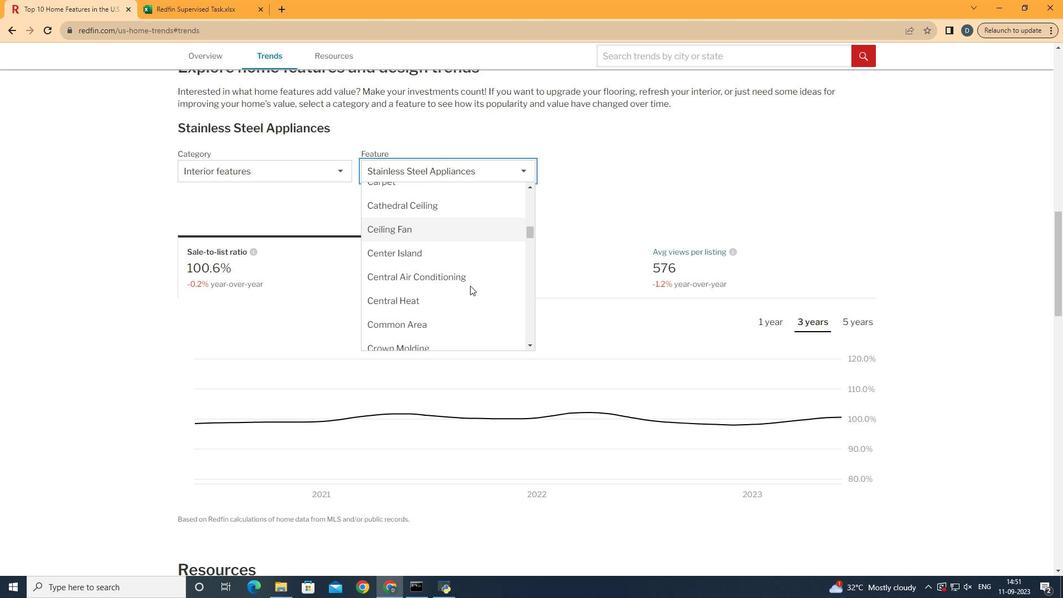 
Action: Mouse moved to (433, 296)
Screenshot: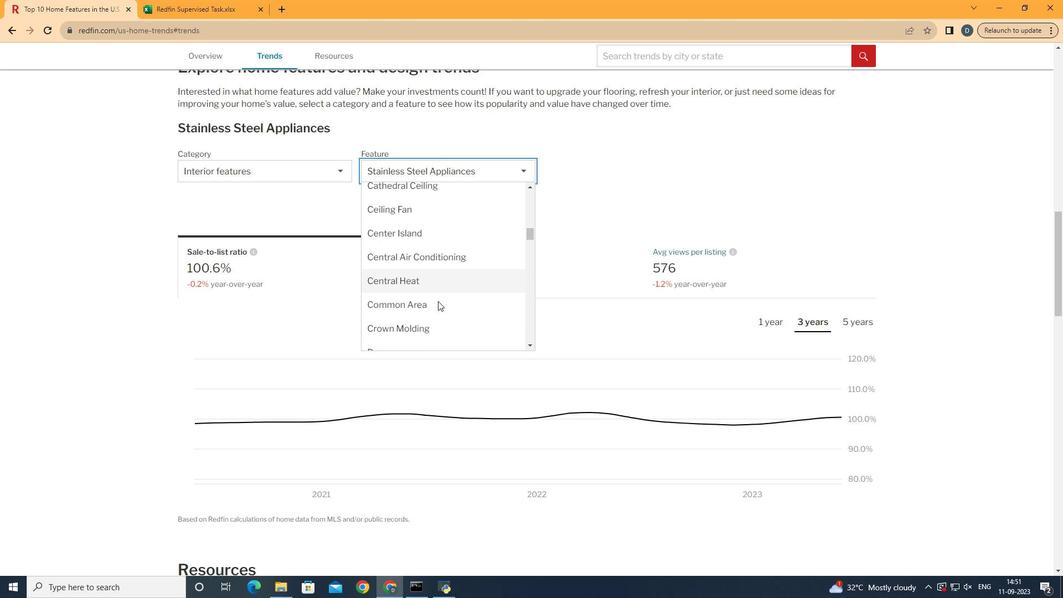 
Action: Mouse scrolled (433, 295) with delta (0, 0)
Screenshot: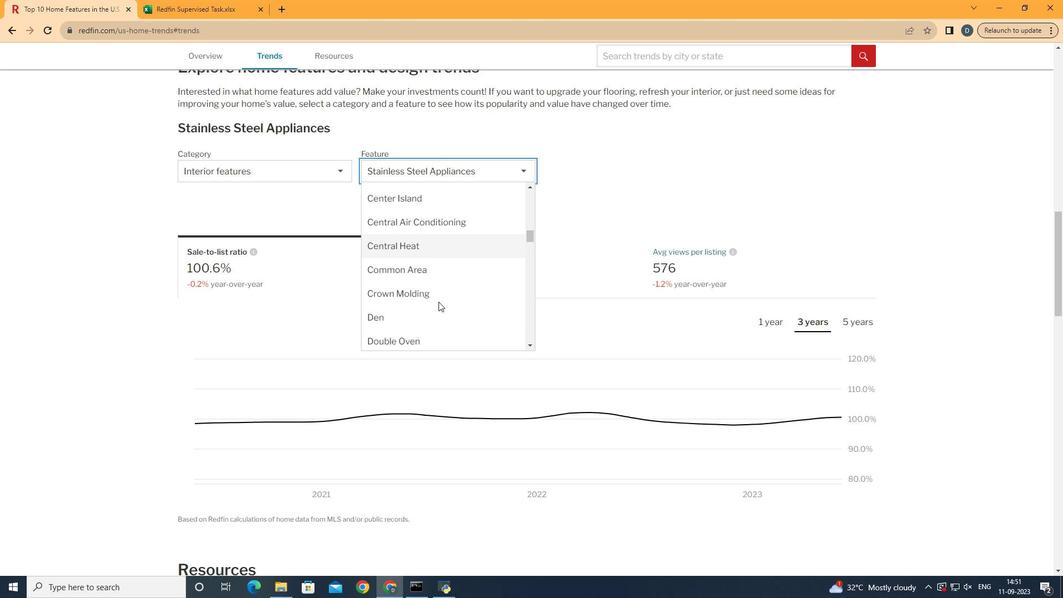 
Action: Mouse moved to (472, 261)
Screenshot: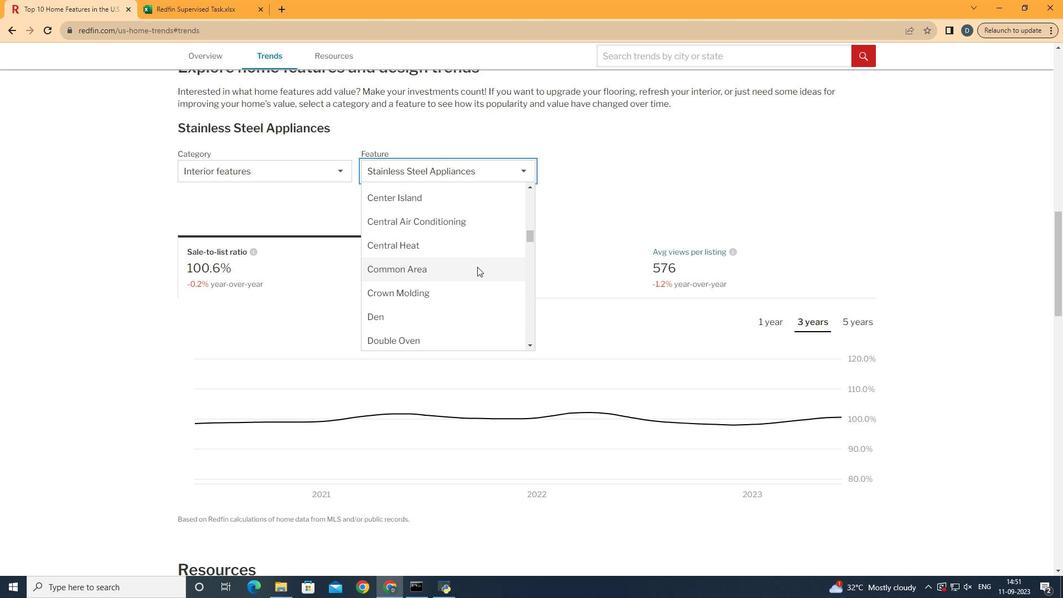 
Action: Mouse pressed left at (472, 261)
Screenshot: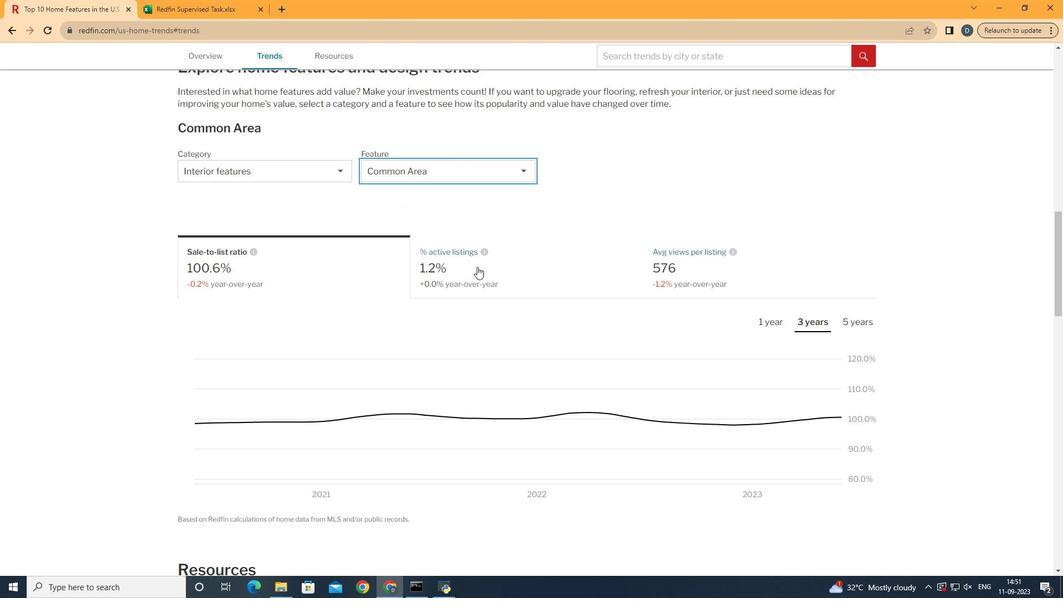 
Action: Mouse moved to (616, 191)
Screenshot: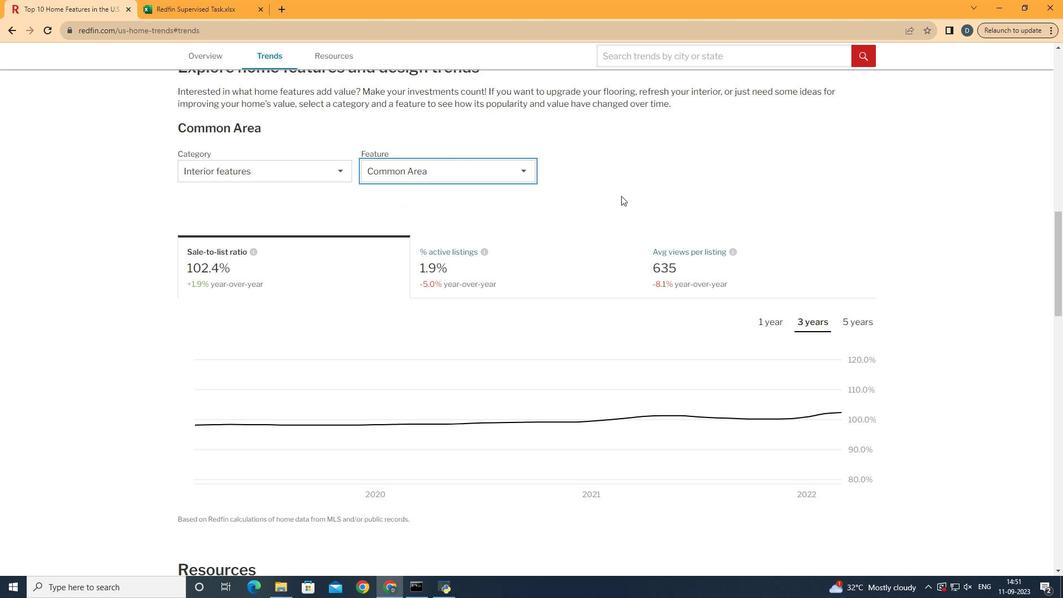 
Action: Mouse pressed left at (616, 191)
Screenshot: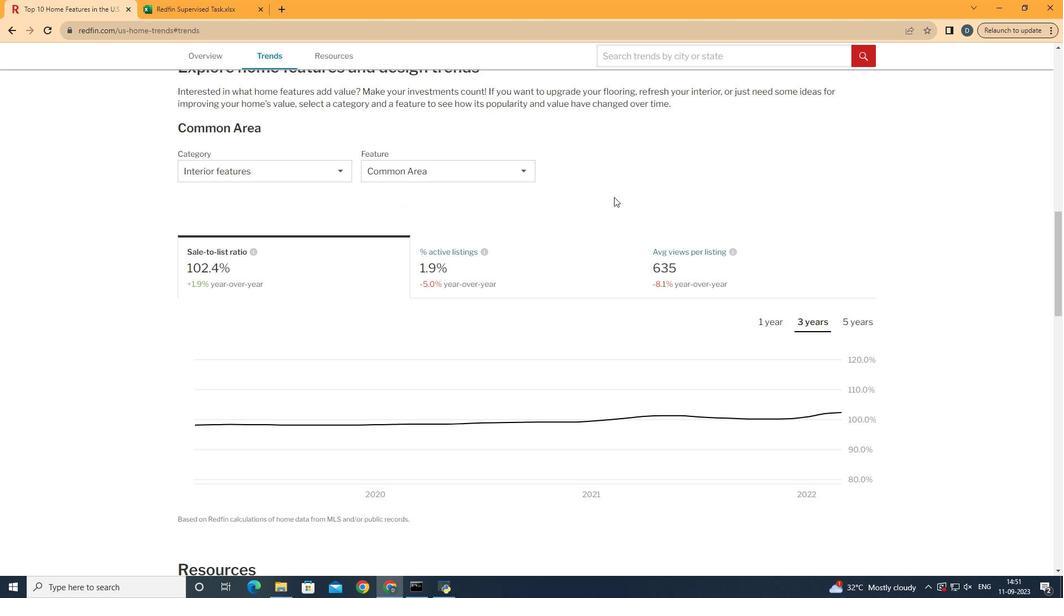 
Action: Mouse moved to (305, 278)
Screenshot: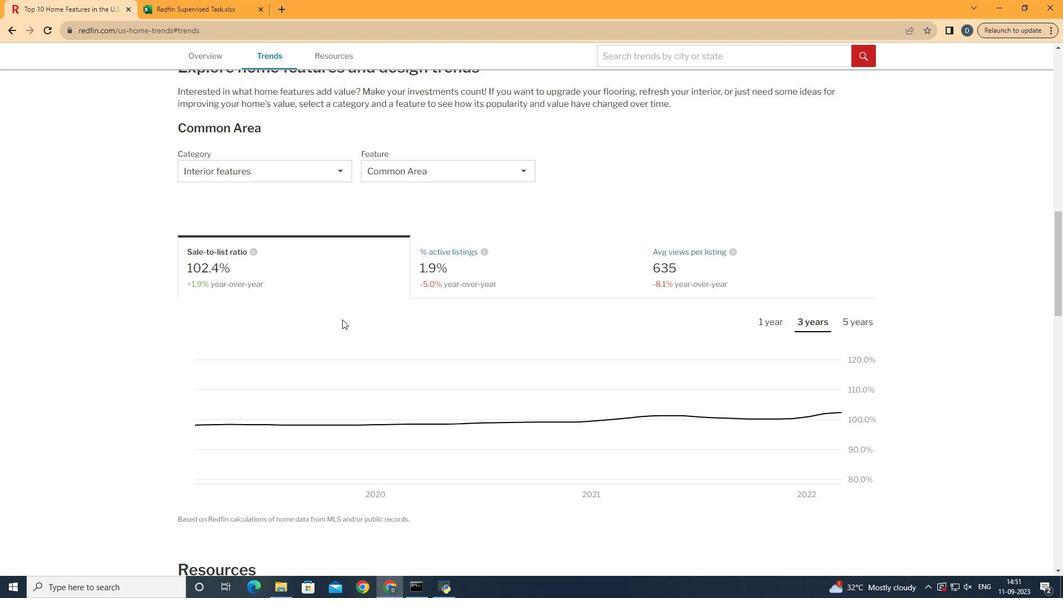 
Action: Mouse pressed left at (305, 278)
Screenshot: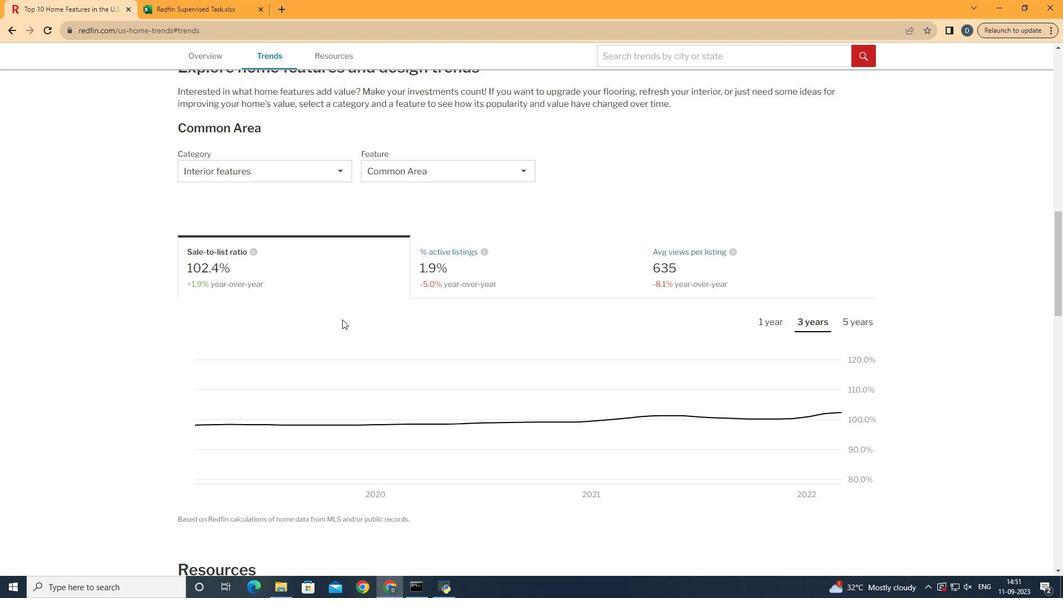 
Action: Mouse moved to (769, 318)
Screenshot: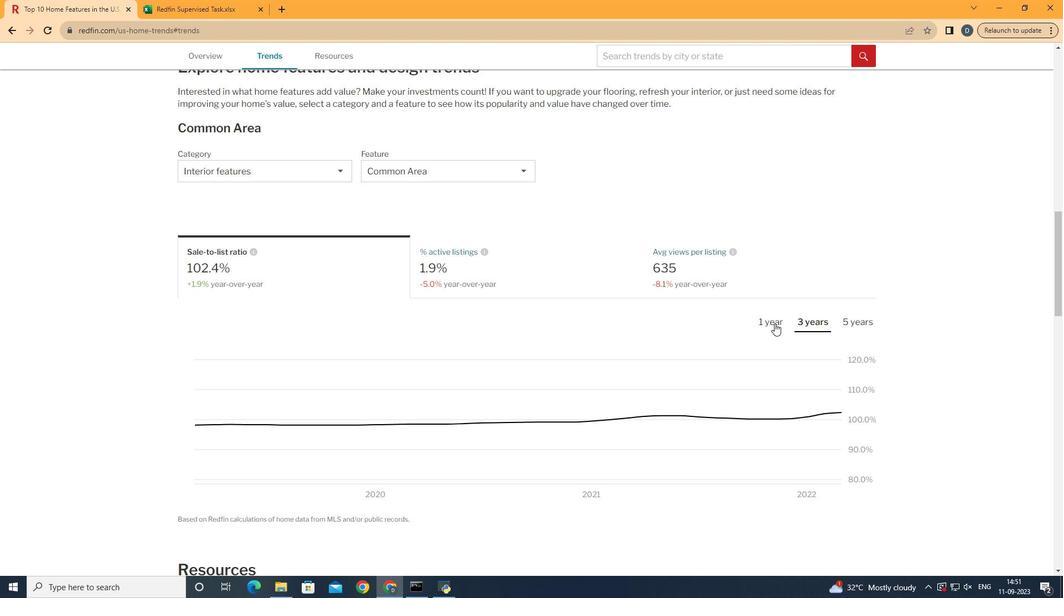 
Action: Mouse pressed left at (769, 318)
Screenshot: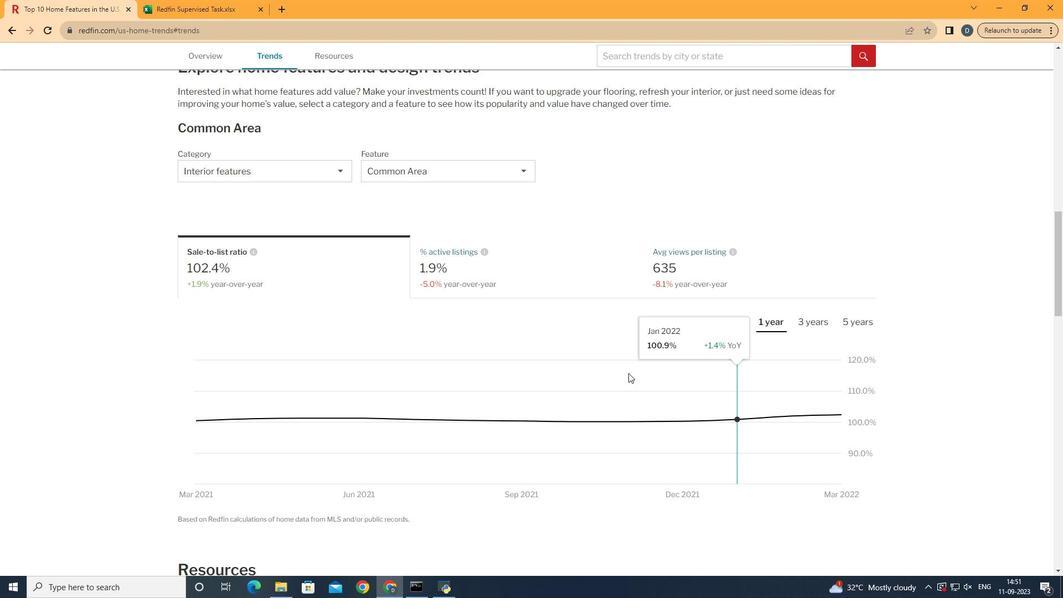
Action: Mouse moved to (837, 421)
Screenshot: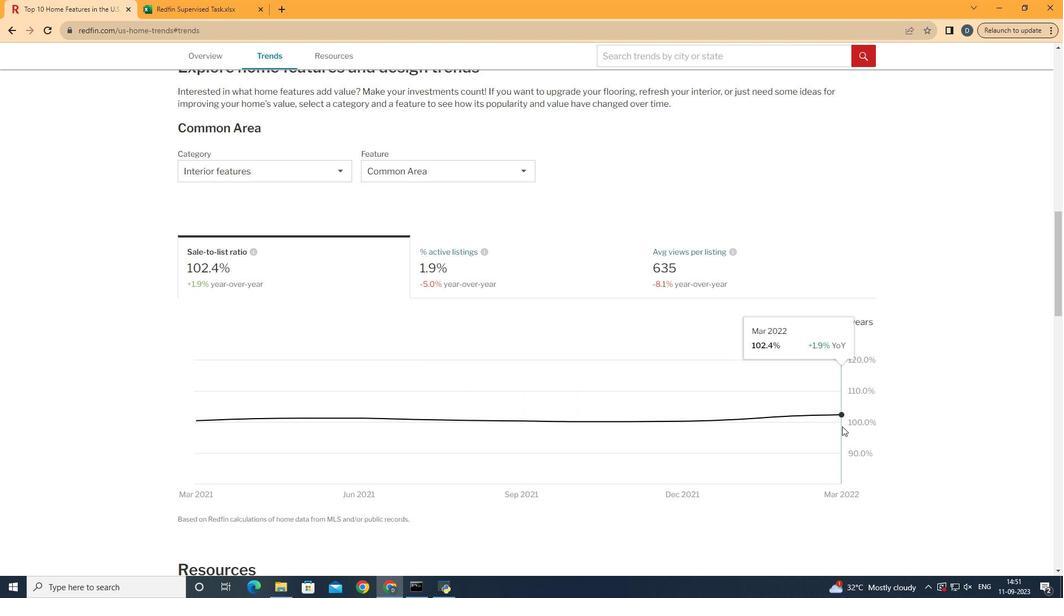 
